 Task: Search one way flight ticket for 5 adults, 2 children, 1 infant in seat and 2 infants on lap in economy from Ogden: Ogden-hinckley Airport to Springfield: Abraham Lincoln Capital Airport on 5-2-2023. Choice of flights is United. Number of bags: 2 checked bags. Price is upto 72000. Outbound departure time preference is 13:00.
Action: Mouse moved to (296, 119)
Screenshot: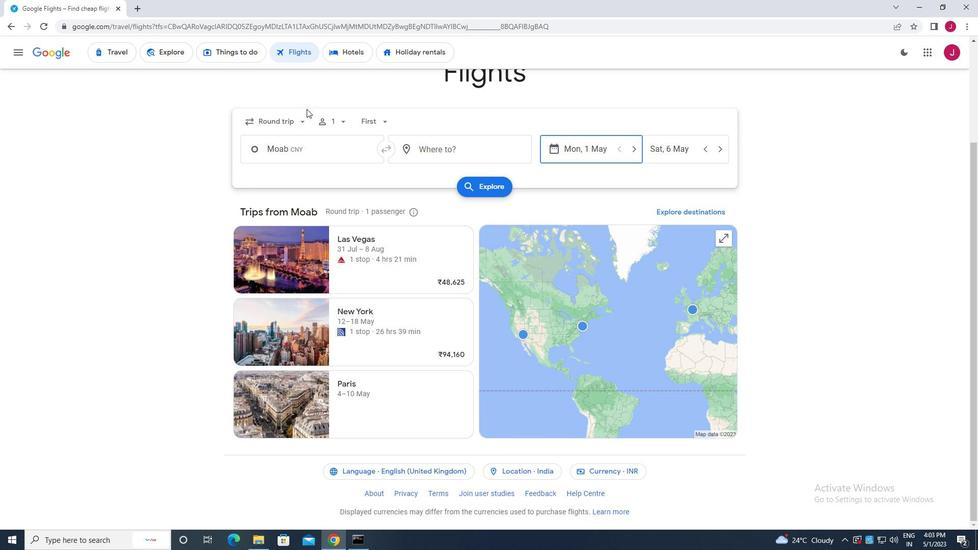 
Action: Mouse pressed left at (296, 119)
Screenshot: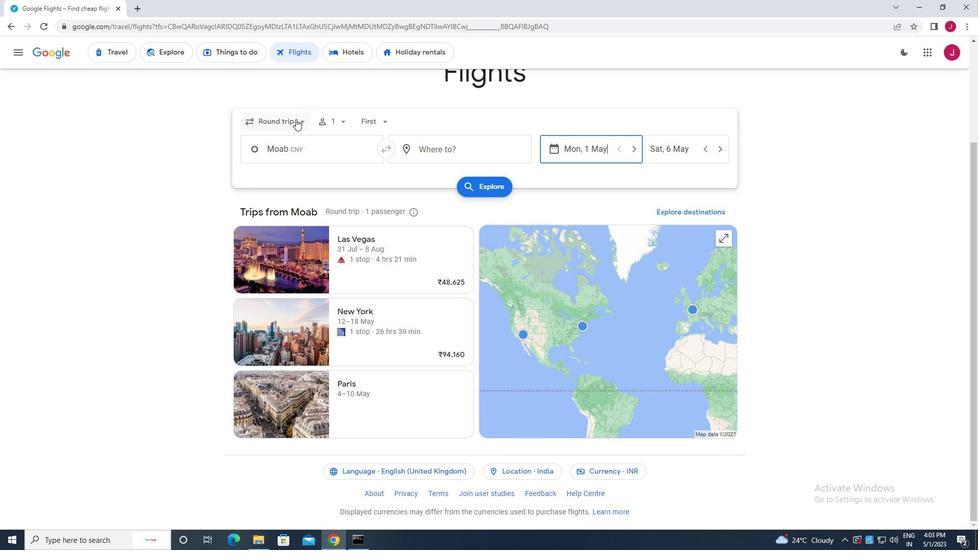 
Action: Mouse moved to (288, 166)
Screenshot: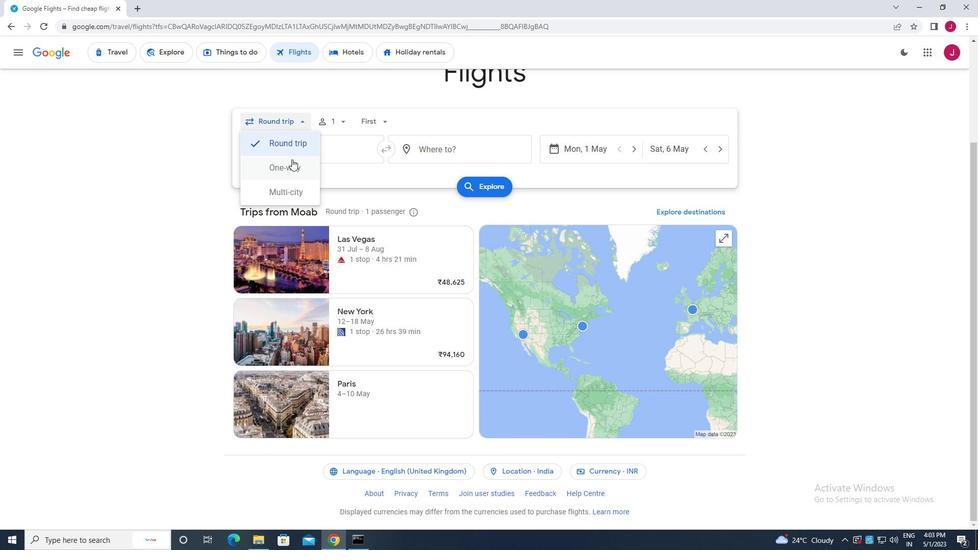 
Action: Mouse pressed left at (288, 166)
Screenshot: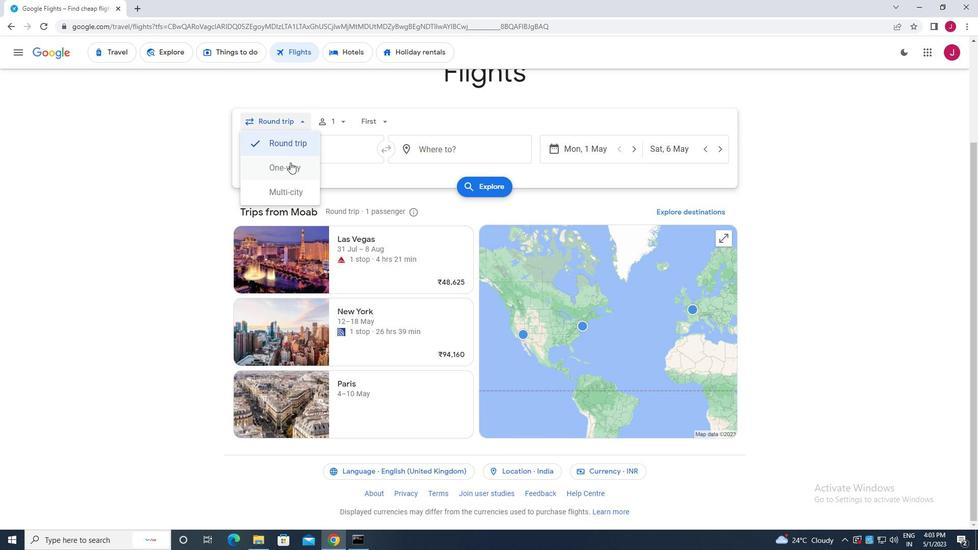 
Action: Mouse moved to (336, 122)
Screenshot: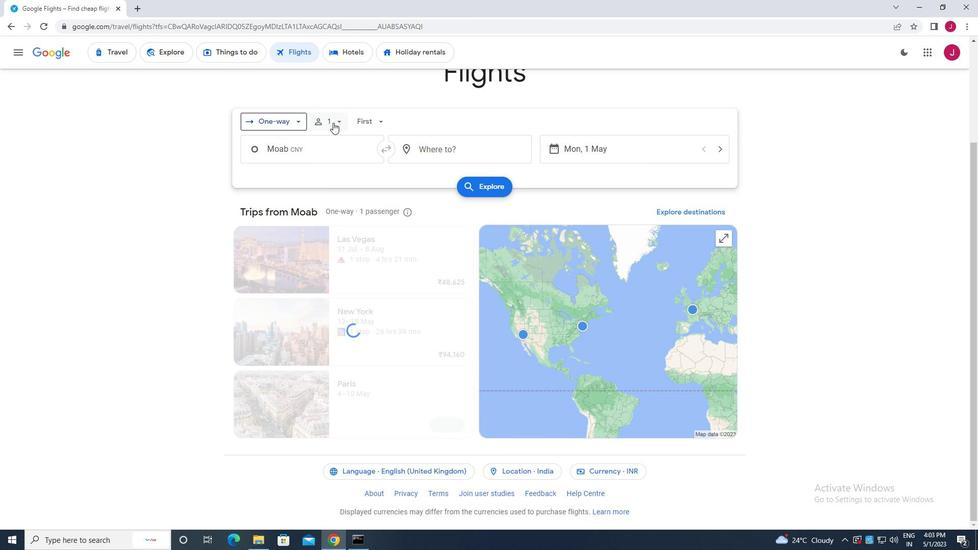 
Action: Mouse pressed left at (336, 122)
Screenshot: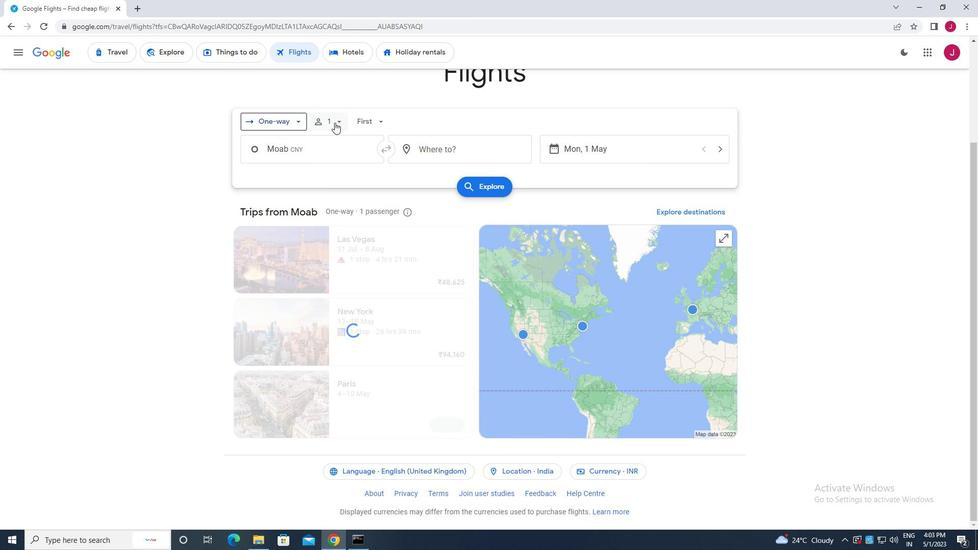 
Action: Mouse moved to (422, 146)
Screenshot: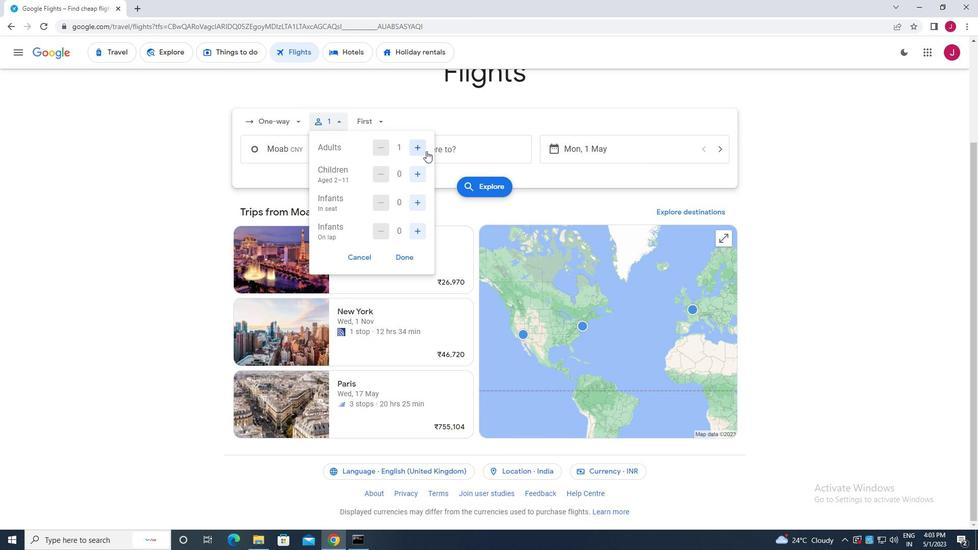 
Action: Mouse pressed left at (422, 146)
Screenshot: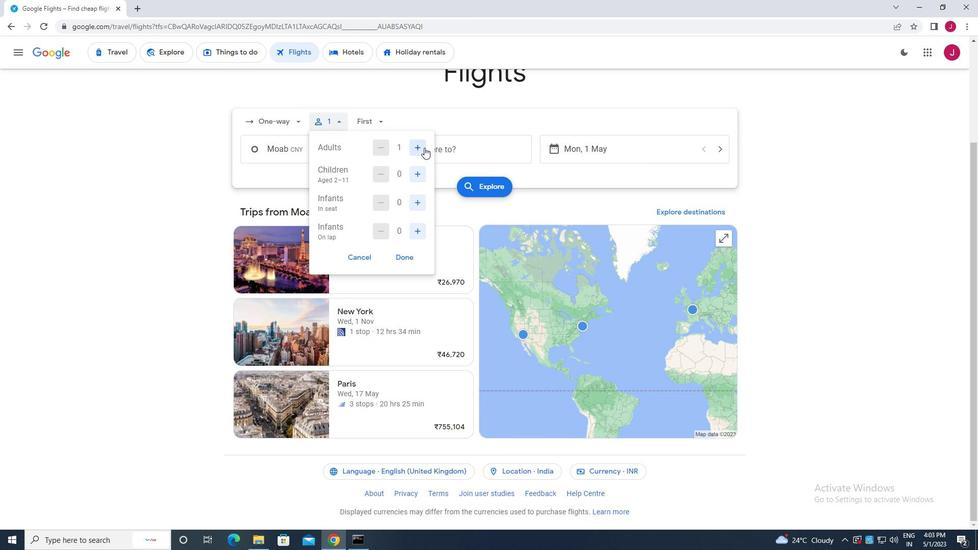
Action: Mouse pressed left at (422, 146)
Screenshot: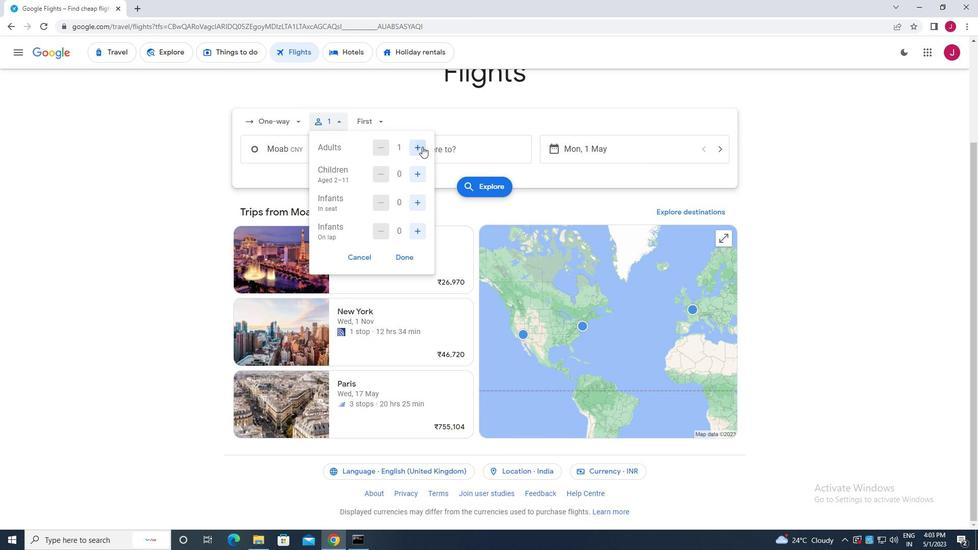
Action: Mouse pressed left at (422, 146)
Screenshot: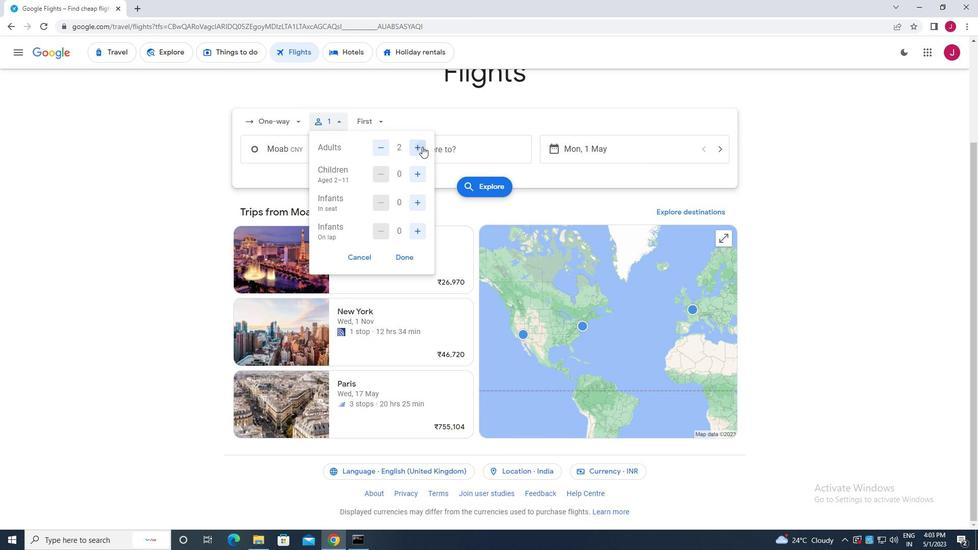 
Action: Mouse pressed left at (422, 146)
Screenshot: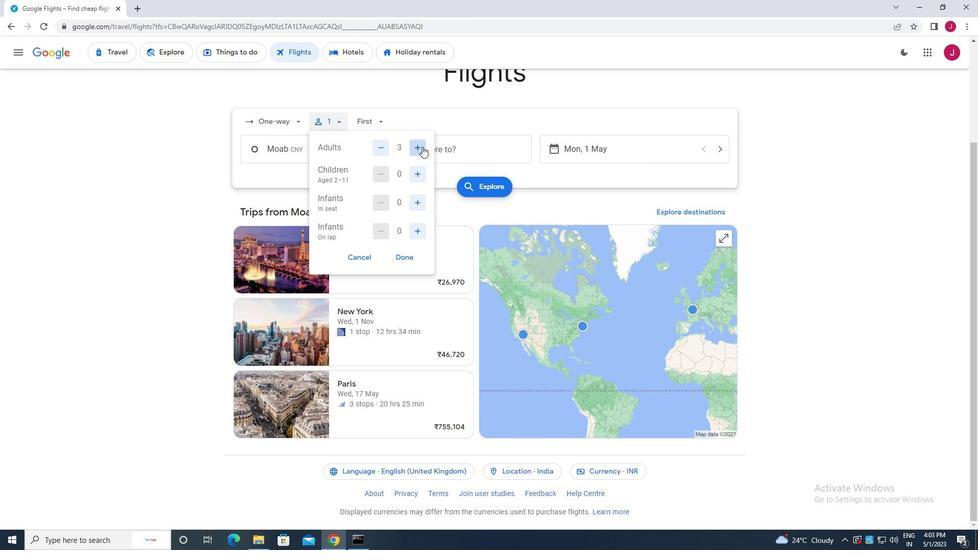
Action: Mouse moved to (414, 177)
Screenshot: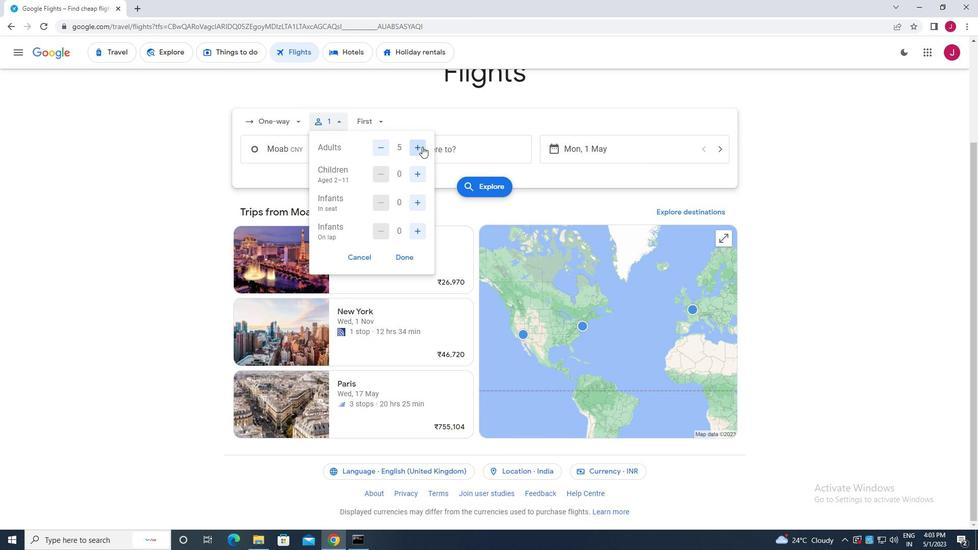 
Action: Mouse pressed left at (414, 177)
Screenshot: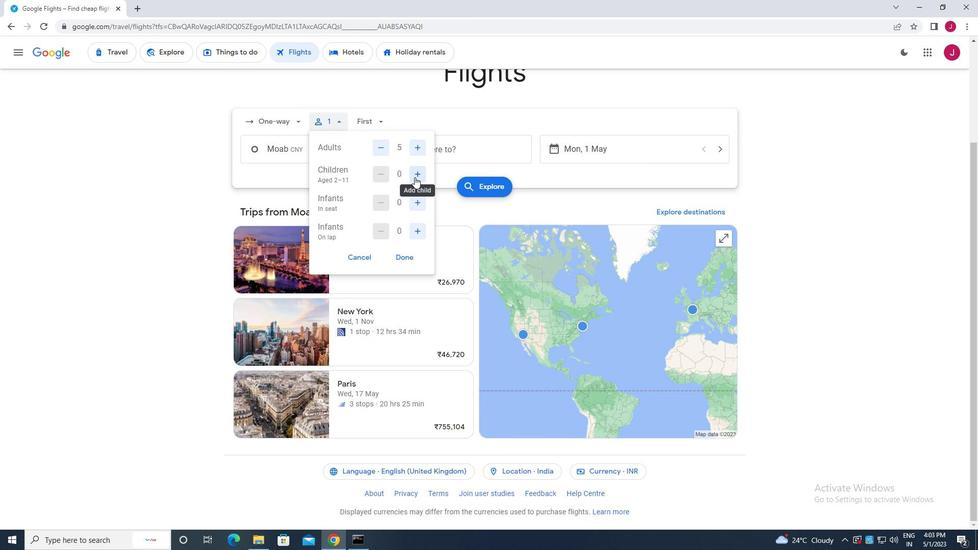 
Action: Mouse pressed left at (414, 177)
Screenshot: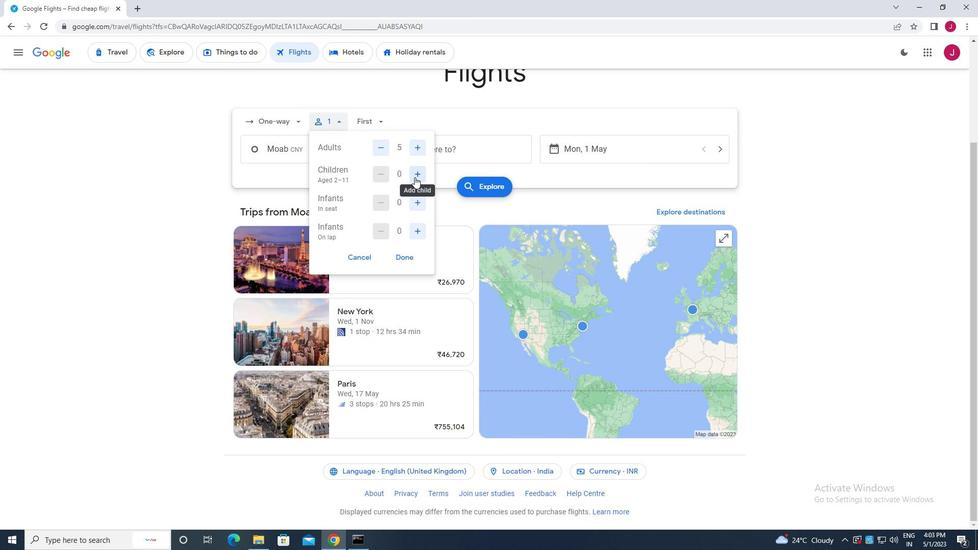 
Action: Mouse moved to (418, 203)
Screenshot: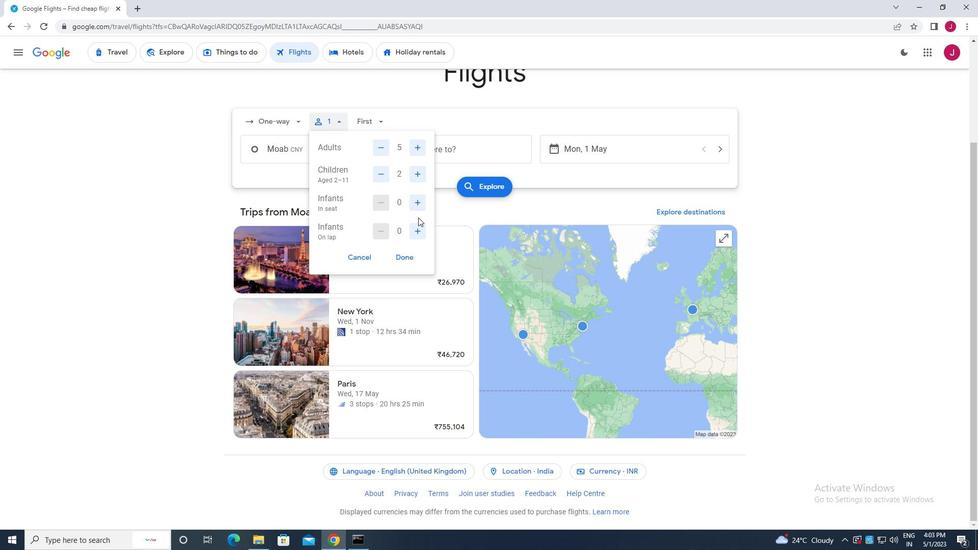 
Action: Mouse pressed left at (418, 203)
Screenshot: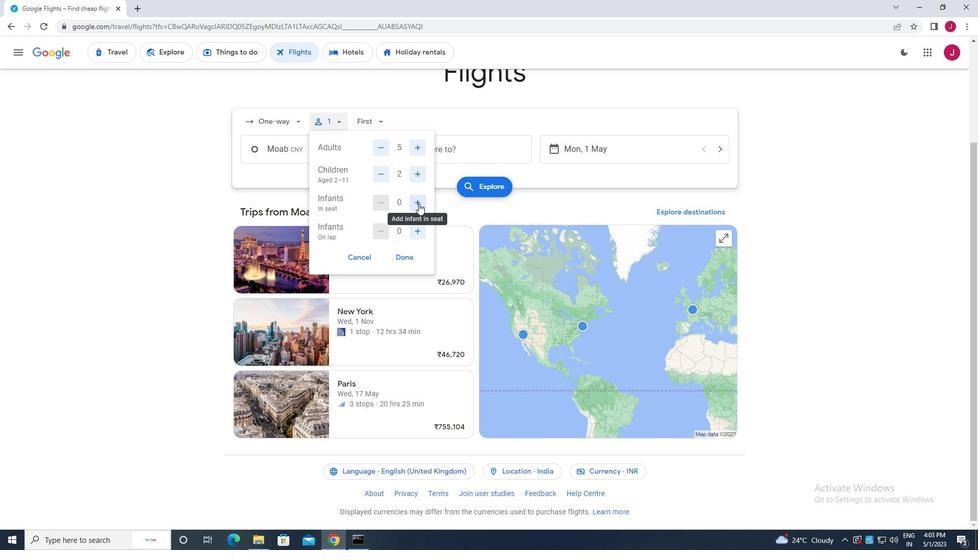 
Action: Mouse moved to (413, 233)
Screenshot: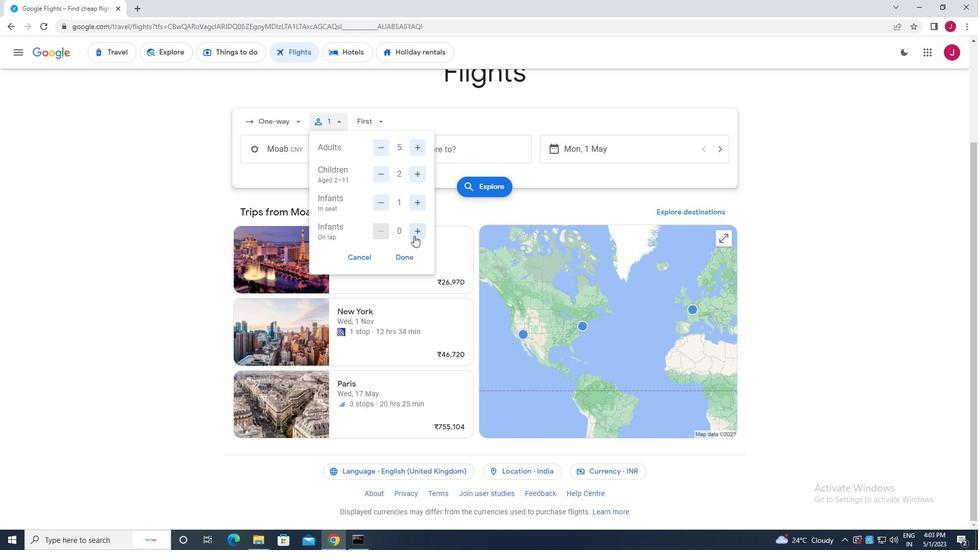 
Action: Mouse pressed left at (413, 233)
Screenshot: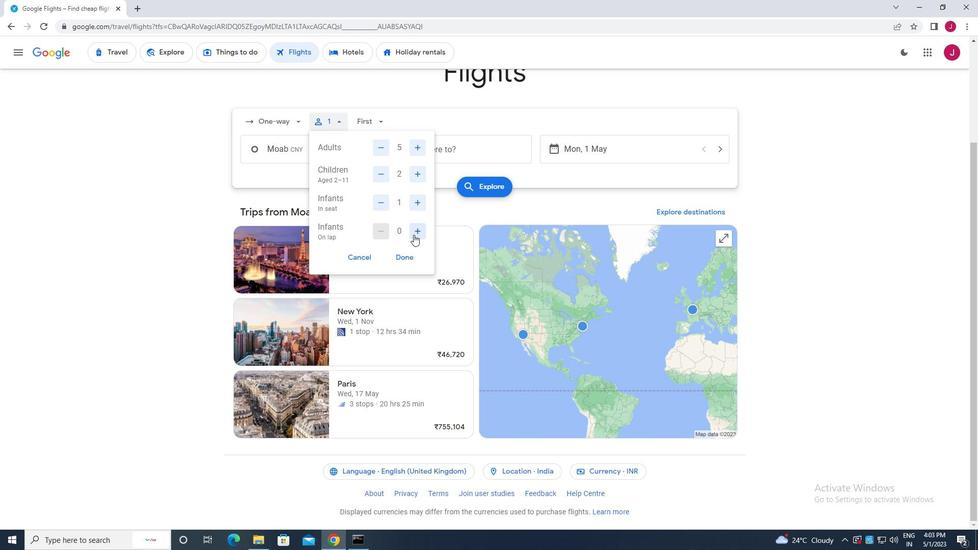 
Action: Mouse pressed left at (413, 233)
Screenshot: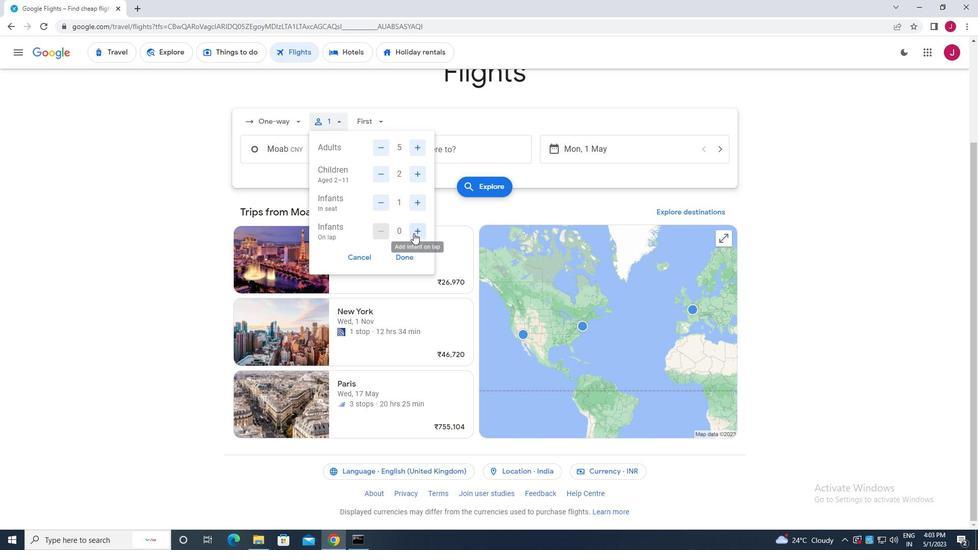 
Action: Mouse moved to (378, 231)
Screenshot: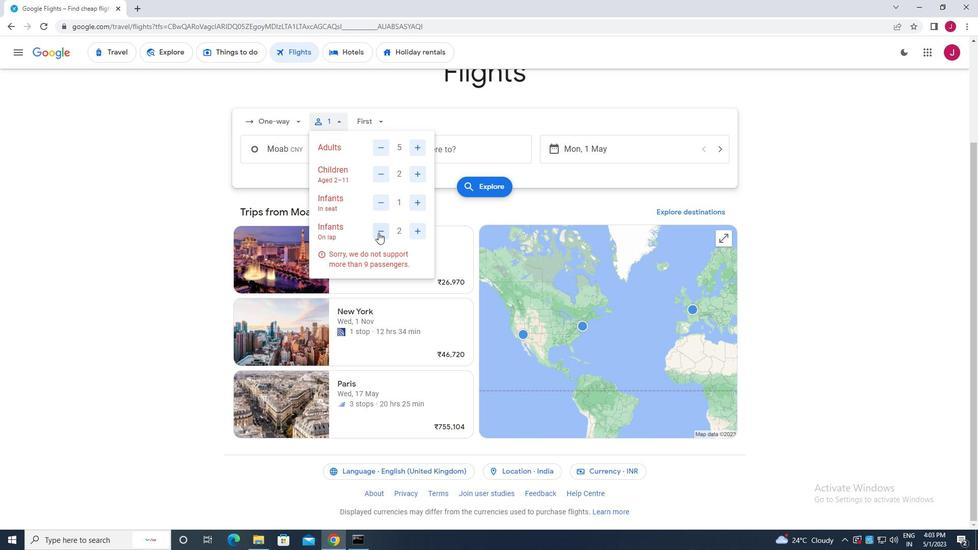 
Action: Mouse pressed left at (378, 231)
Screenshot: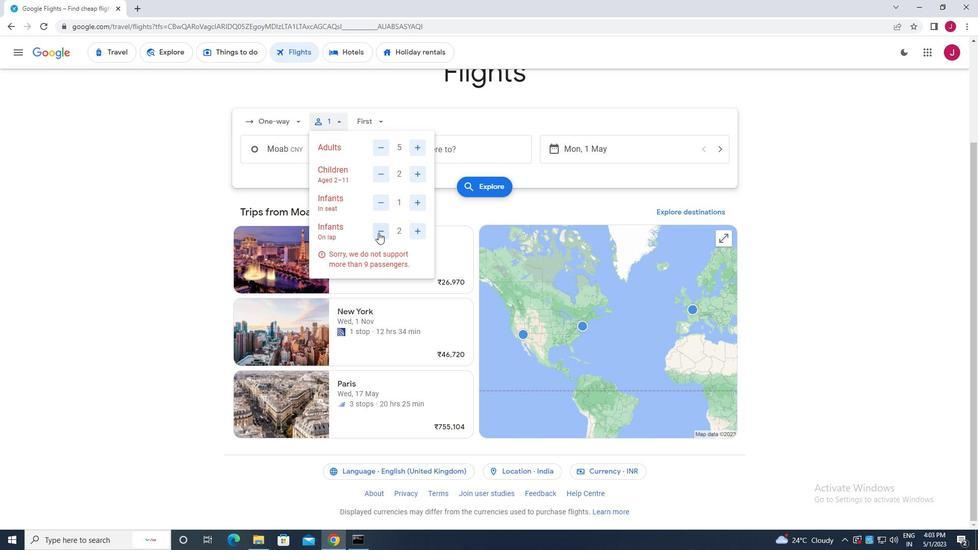 
Action: Mouse moved to (401, 259)
Screenshot: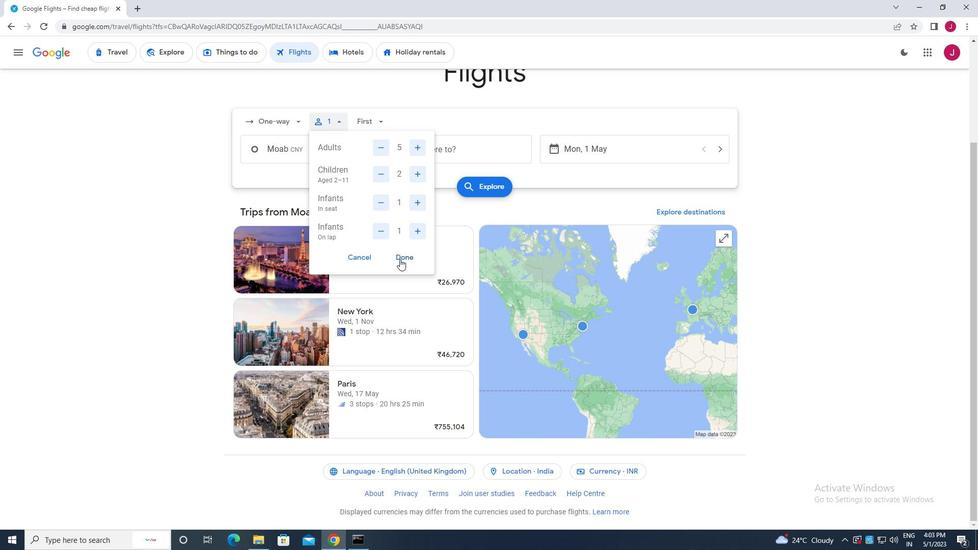 
Action: Mouse pressed left at (401, 259)
Screenshot: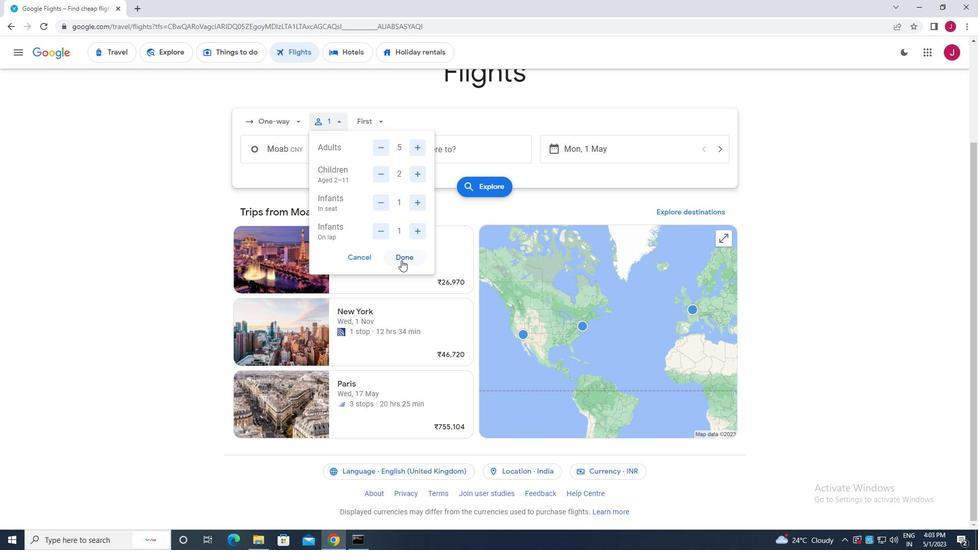 
Action: Mouse moved to (411, 255)
Screenshot: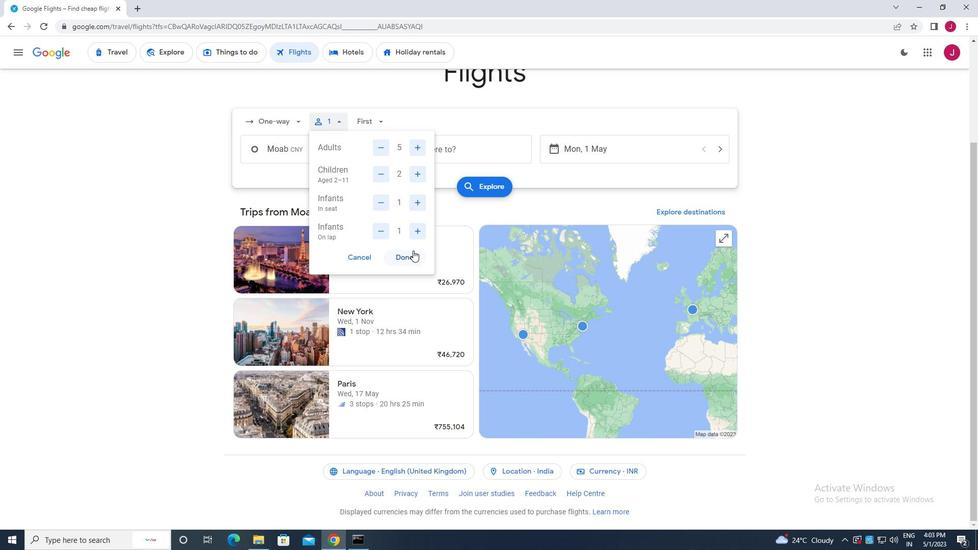 
Action: Mouse pressed left at (411, 255)
Screenshot: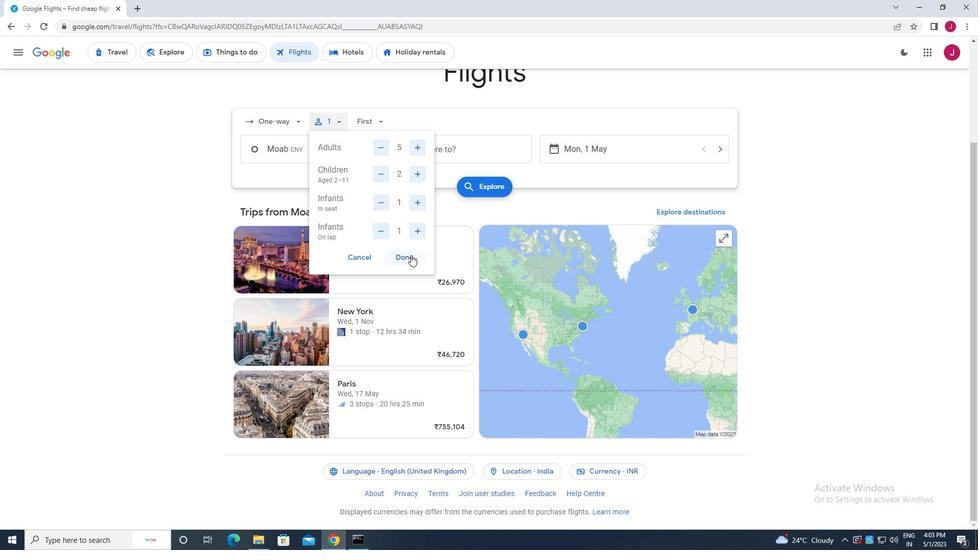
Action: Mouse moved to (401, 256)
Screenshot: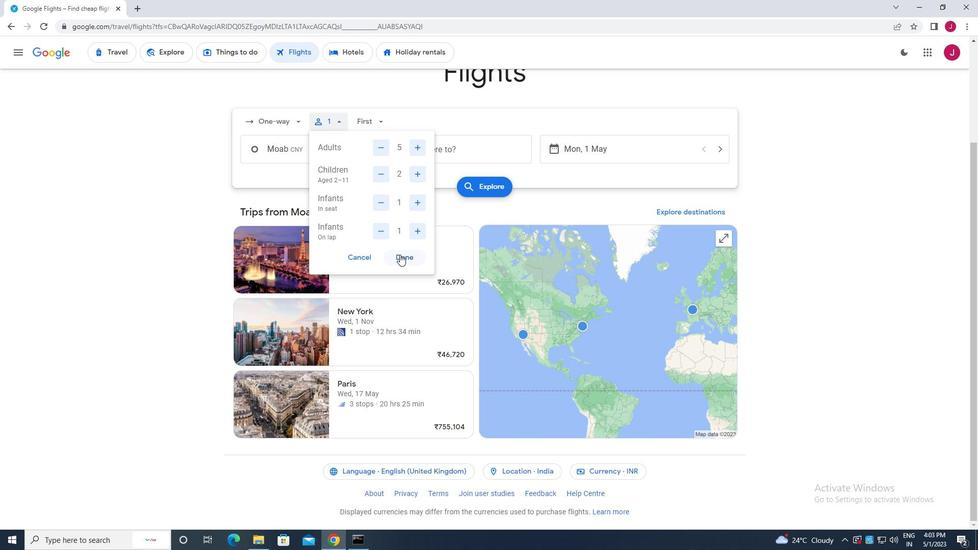 
Action: Mouse pressed left at (401, 256)
Screenshot: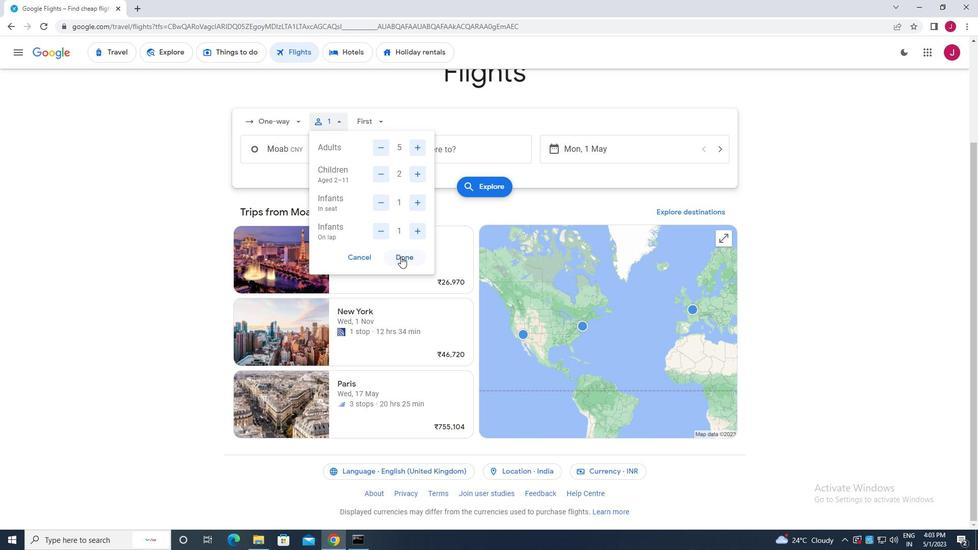 
Action: Mouse moved to (380, 122)
Screenshot: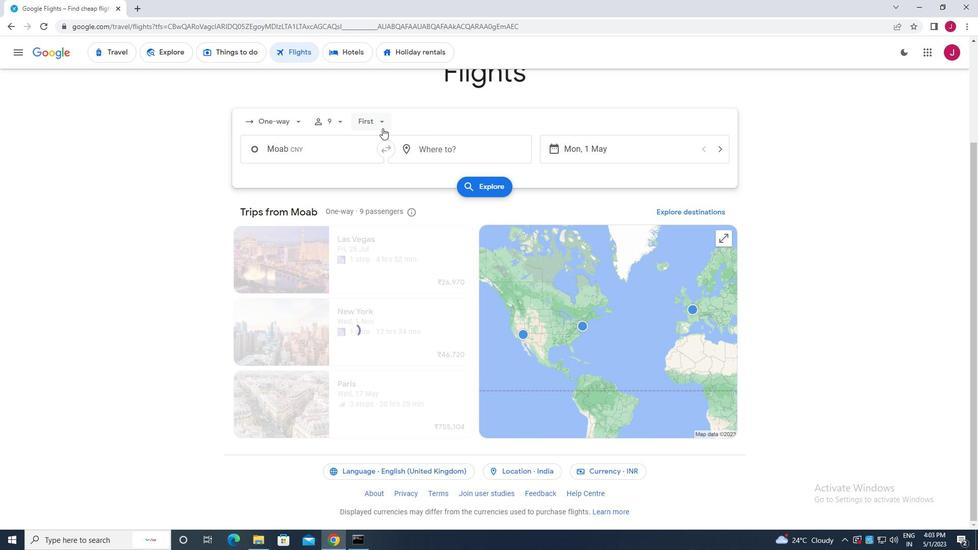 
Action: Mouse pressed left at (380, 122)
Screenshot: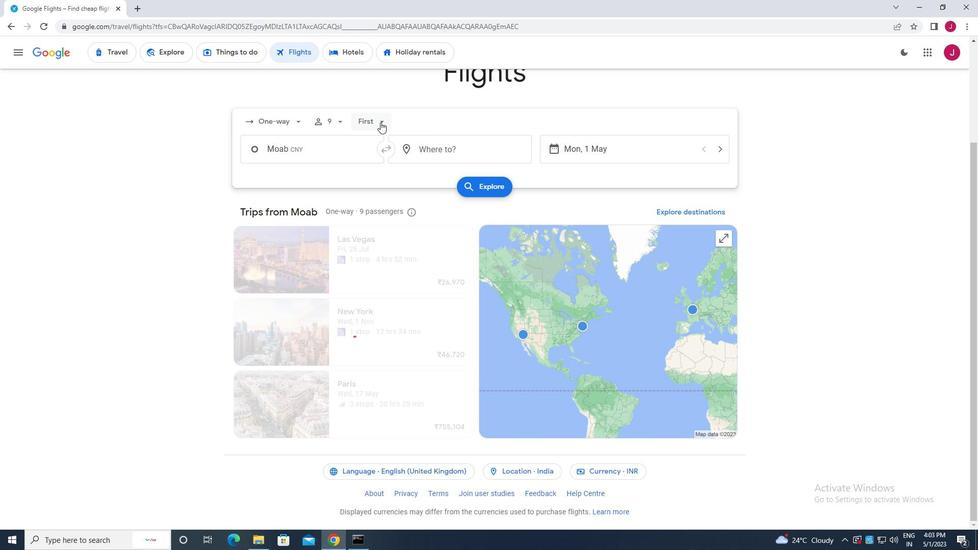 
Action: Mouse moved to (396, 140)
Screenshot: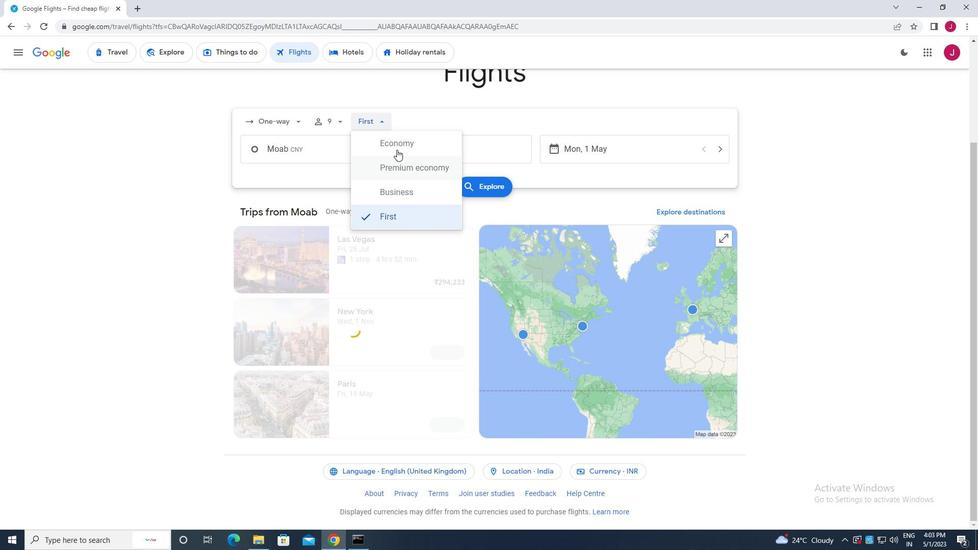 
Action: Mouse pressed left at (396, 140)
Screenshot: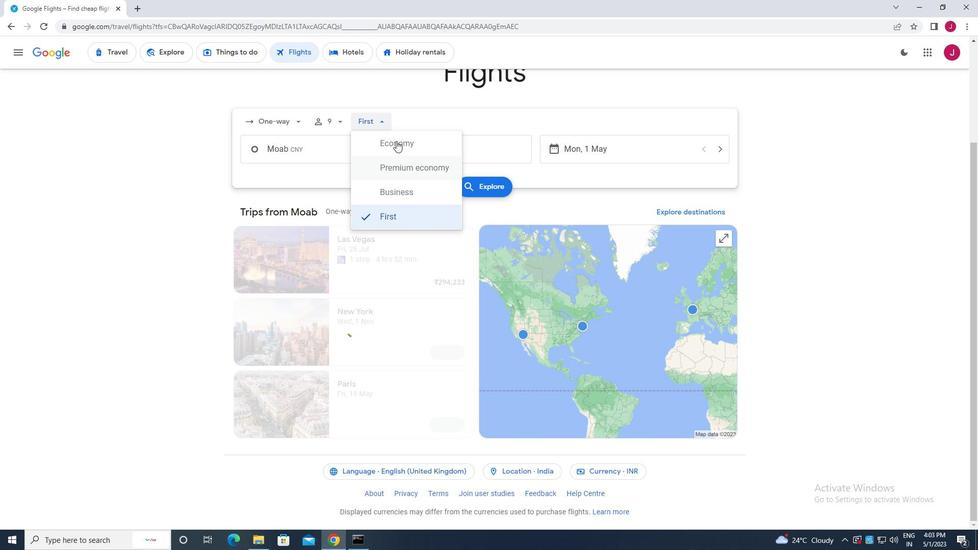 
Action: Mouse moved to (343, 155)
Screenshot: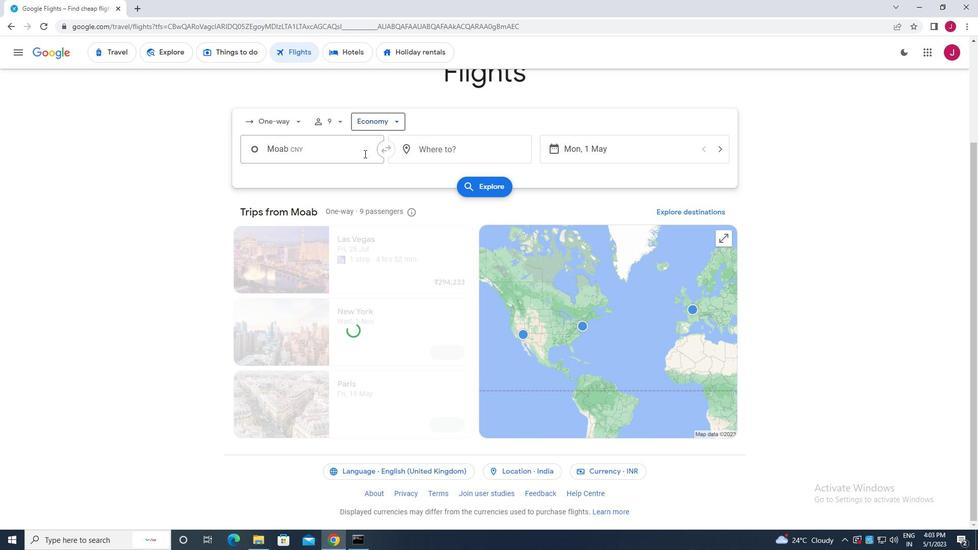 
Action: Mouse pressed left at (343, 155)
Screenshot: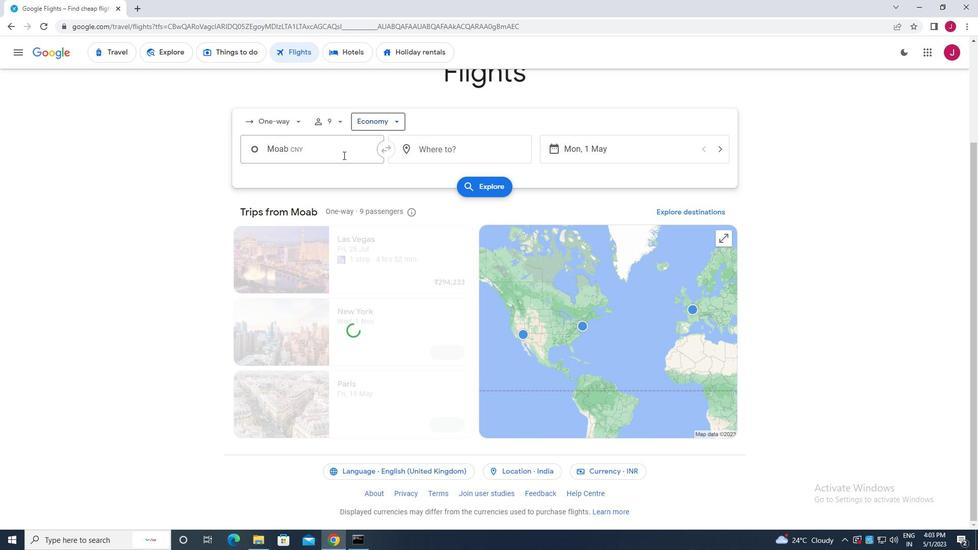 
Action: Key pressed ogden<Key.space>hi
Screenshot: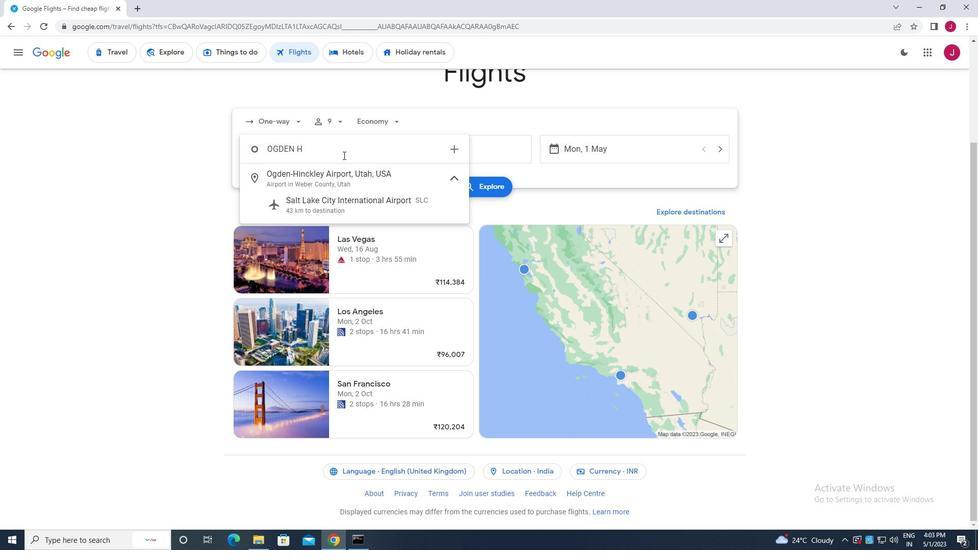 
Action: Mouse moved to (358, 179)
Screenshot: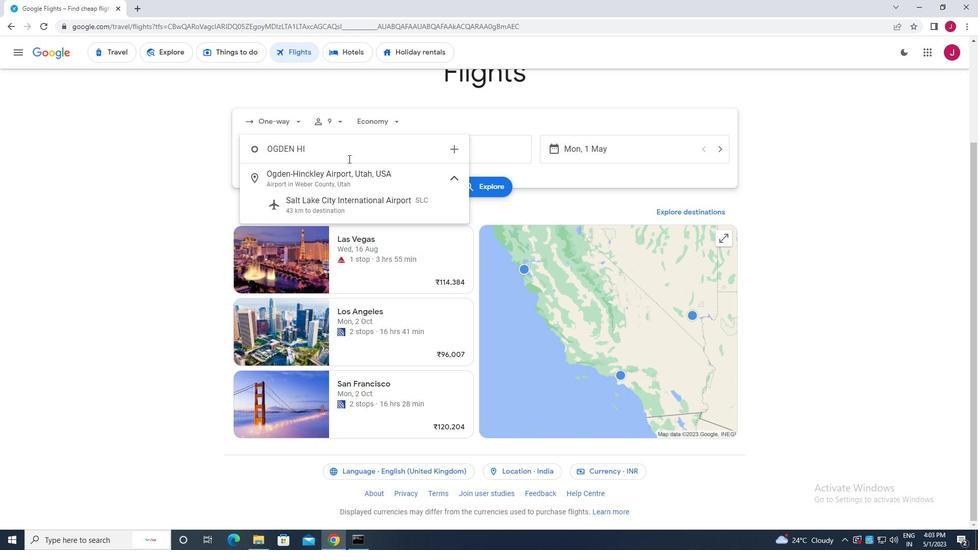 
Action: Mouse pressed left at (358, 179)
Screenshot: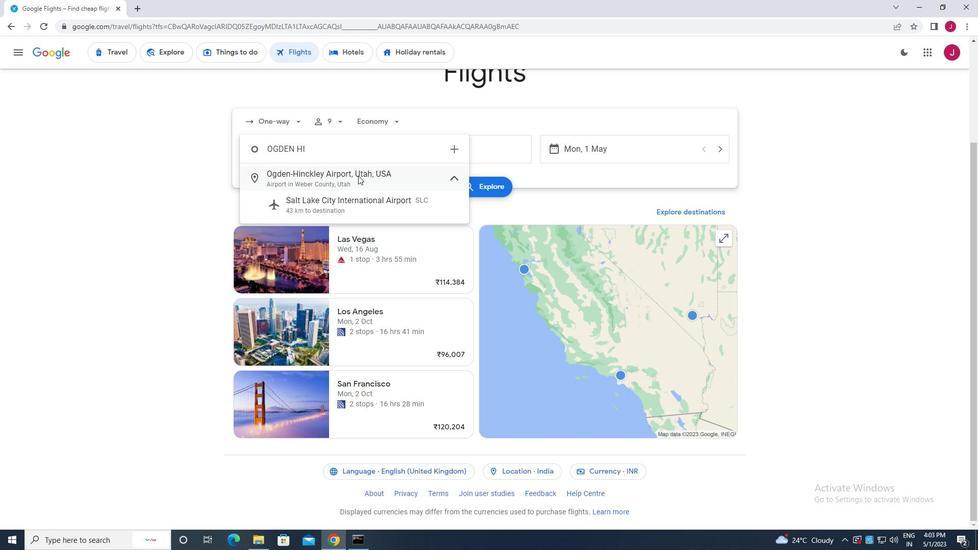 
Action: Mouse moved to (457, 149)
Screenshot: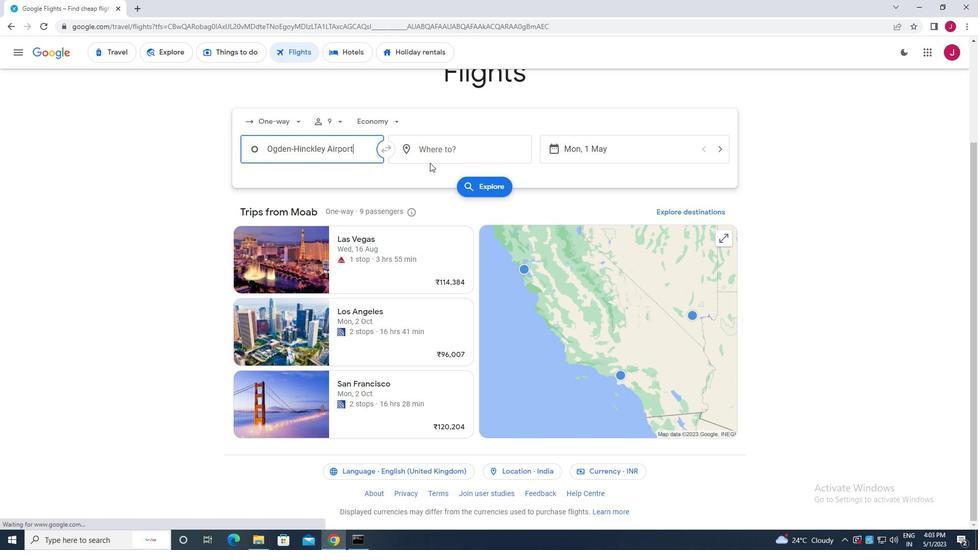 
Action: Mouse pressed left at (457, 149)
Screenshot: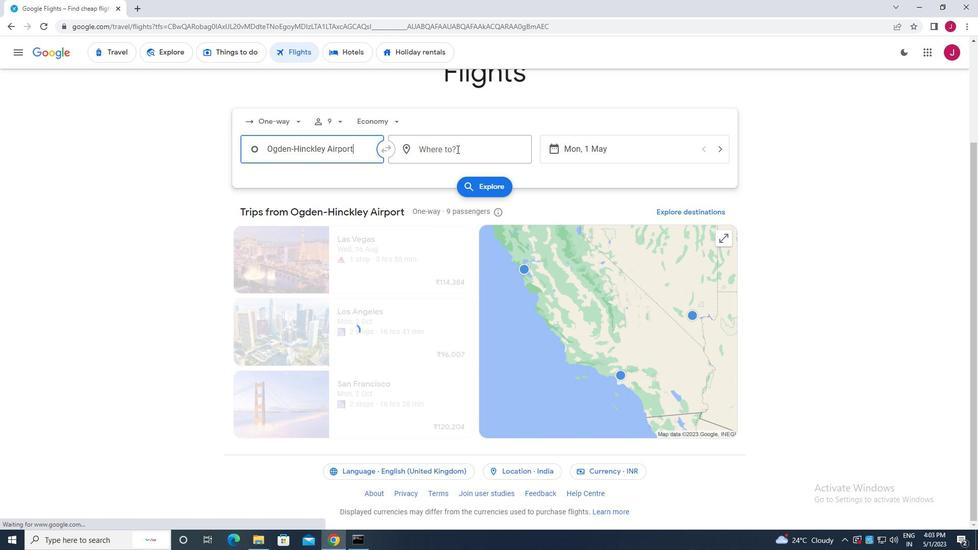 
Action: Key pressed springf
Screenshot: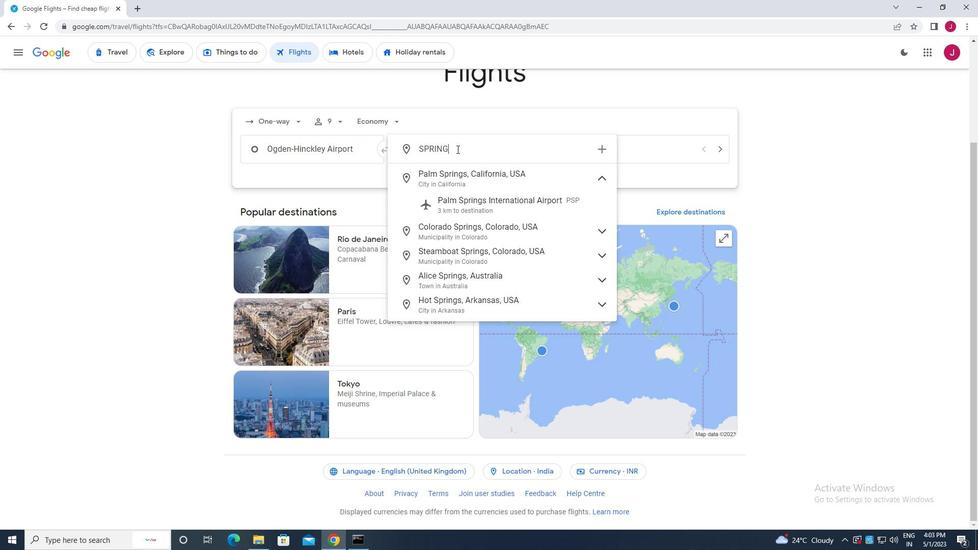 
Action: Mouse moved to (520, 229)
Screenshot: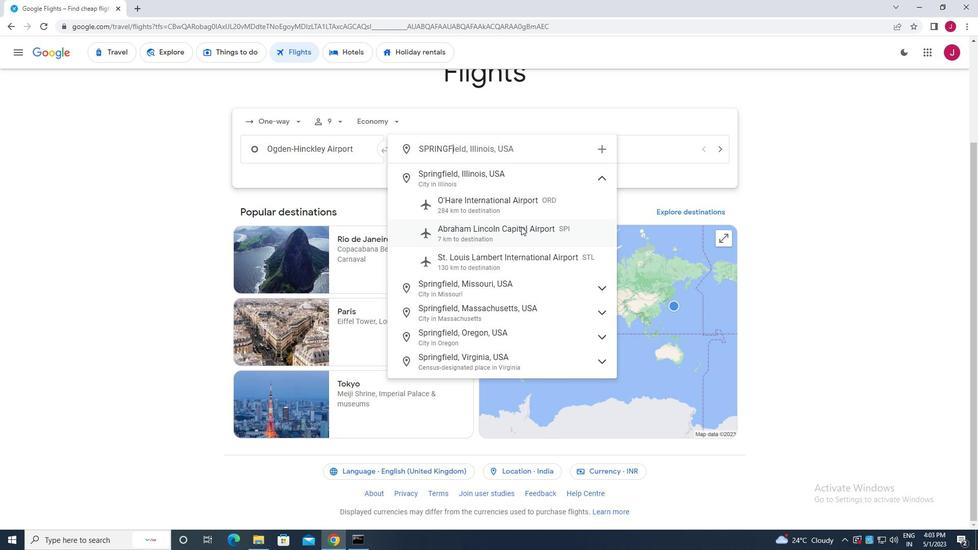 
Action: Mouse pressed left at (520, 229)
Screenshot: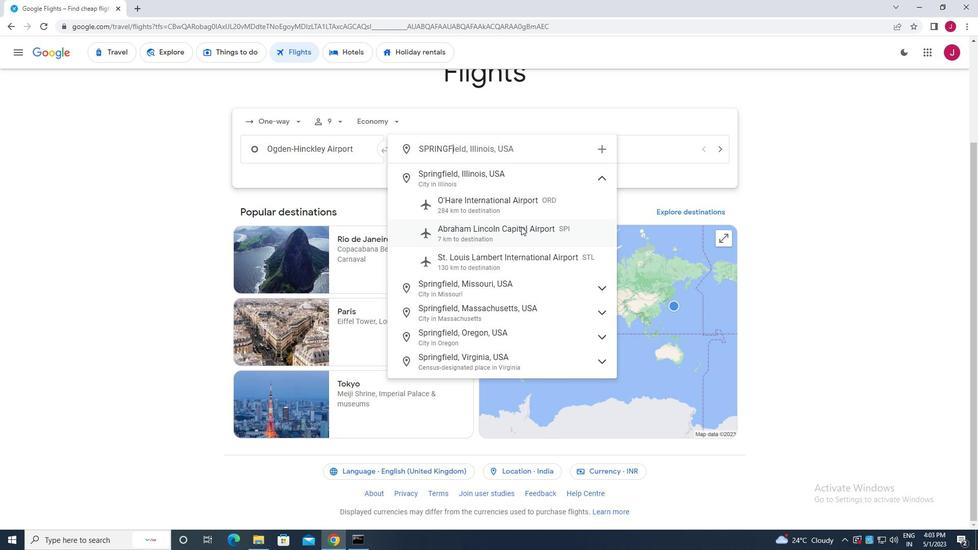
Action: Mouse moved to (577, 152)
Screenshot: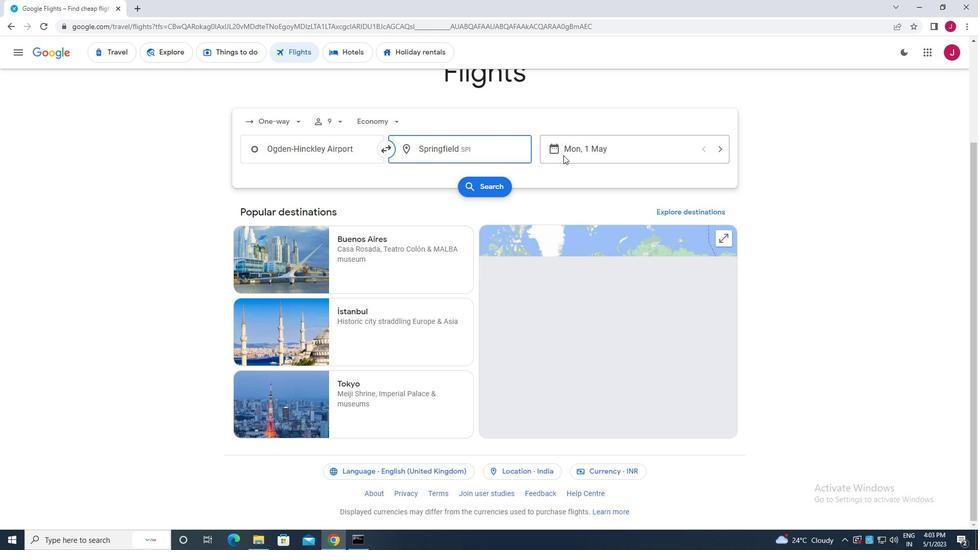 
Action: Mouse pressed left at (577, 152)
Screenshot: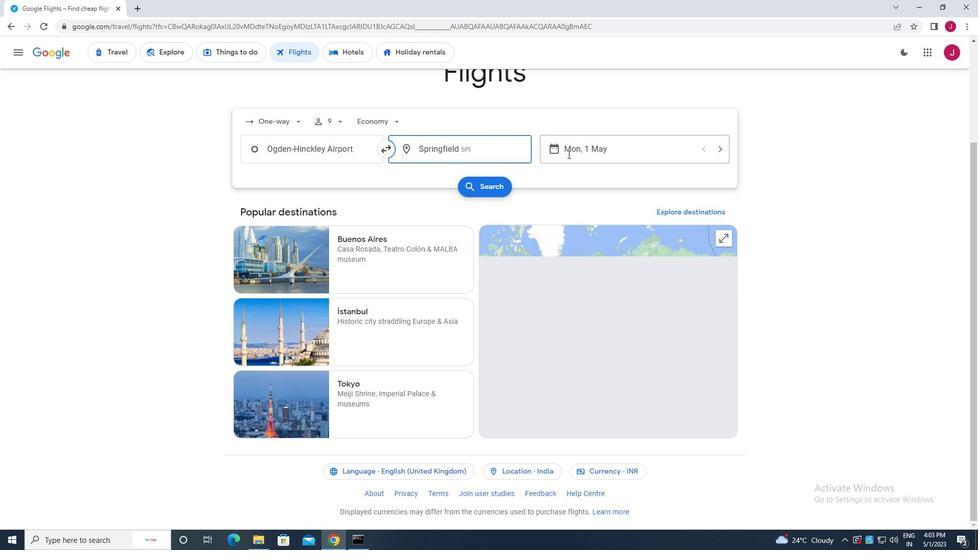 
Action: Mouse moved to (417, 230)
Screenshot: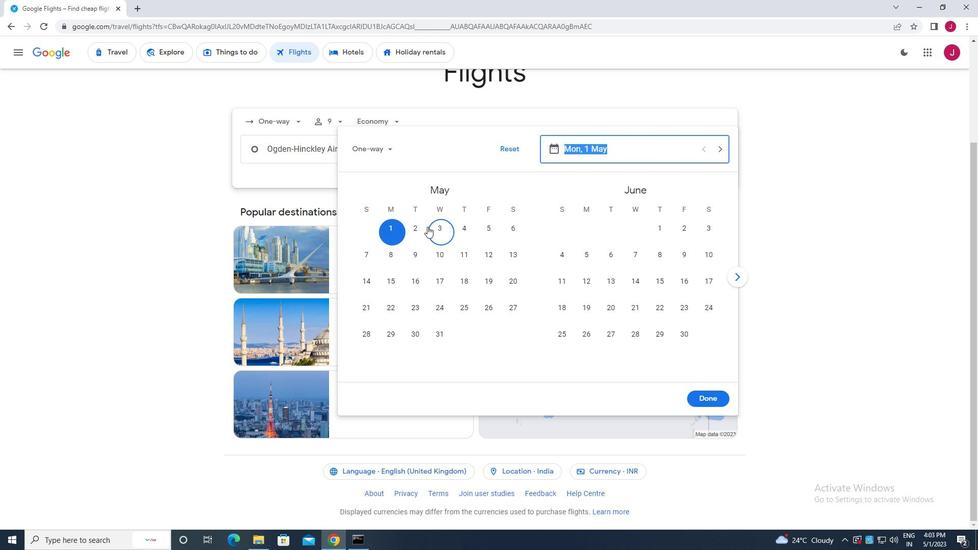 
Action: Mouse pressed left at (417, 230)
Screenshot: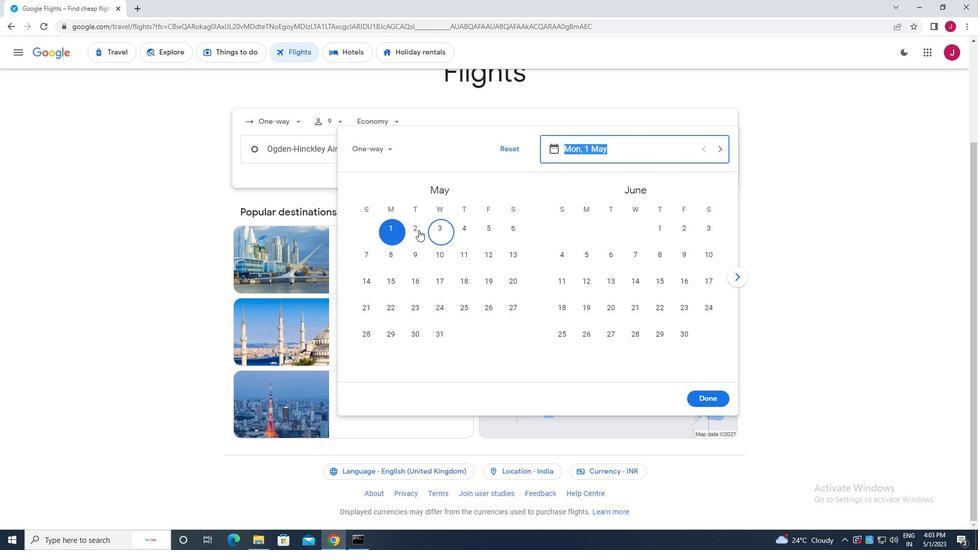 
Action: Mouse moved to (709, 397)
Screenshot: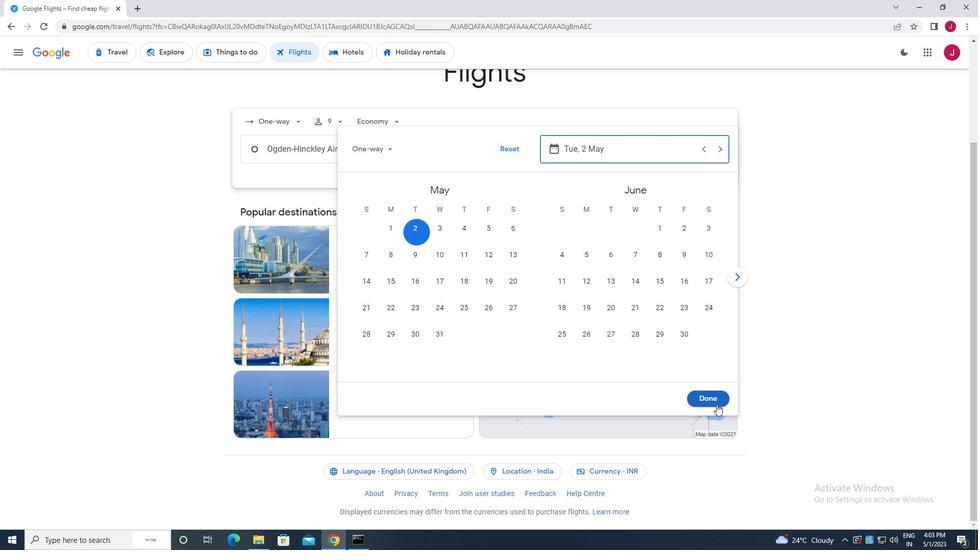
Action: Mouse pressed left at (709, 397)
Screenshot: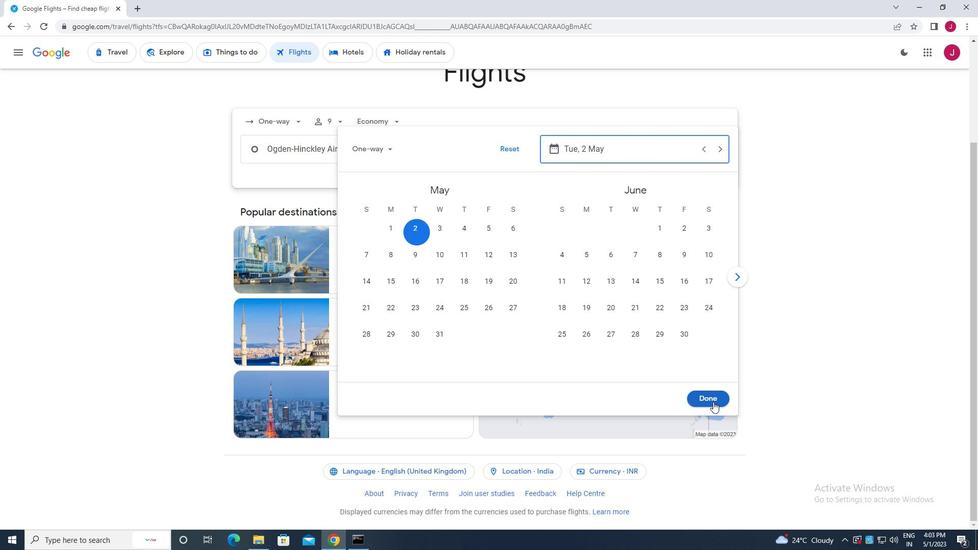 
Action: Mouse moved to (485, 177)
Screenshot: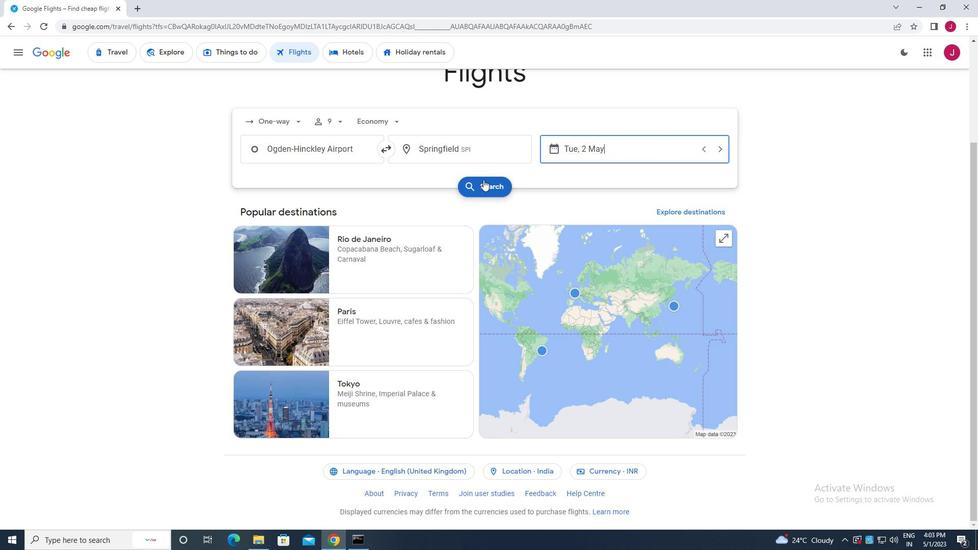 
Action: Mouse pressed left at (485, 177)
Screenshot: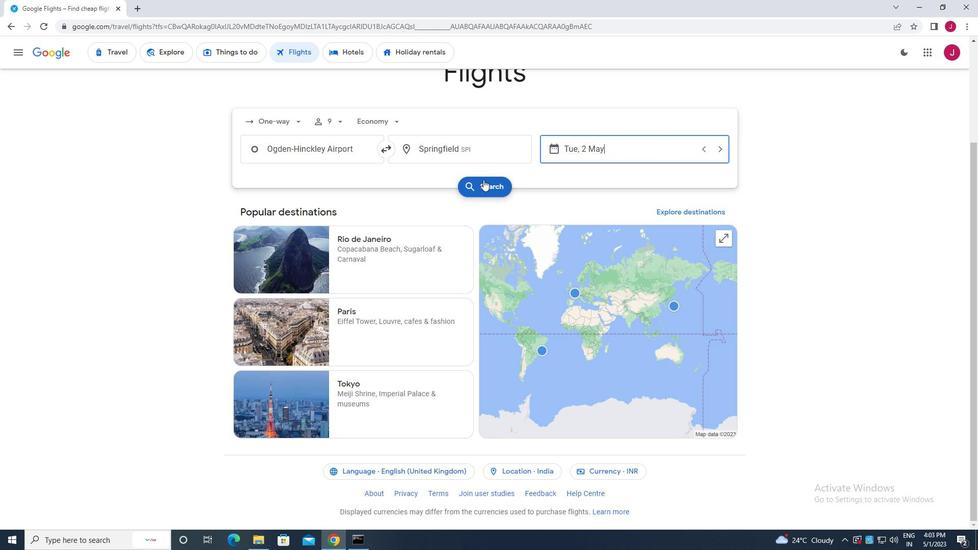 
Action: Mouse moved to (264, 143)
Screenshot: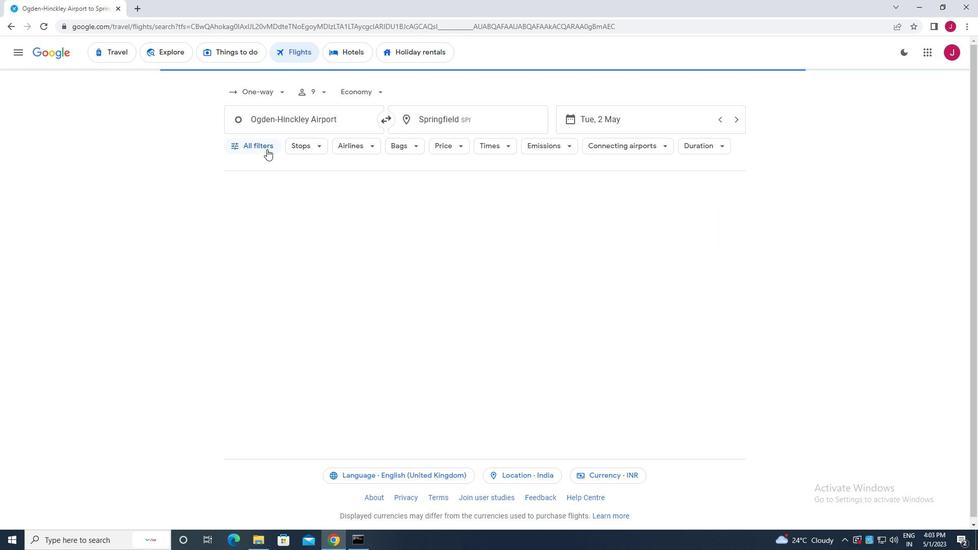 
Action: Mouse pressed left at (264, 143)
Screenshot: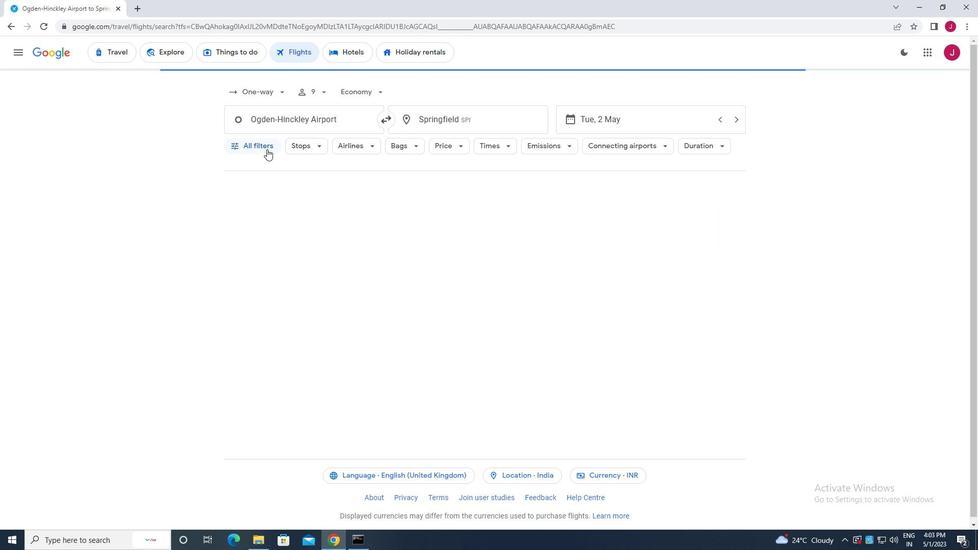 
Action: Mouse moved to (341, 213)
Screenshot: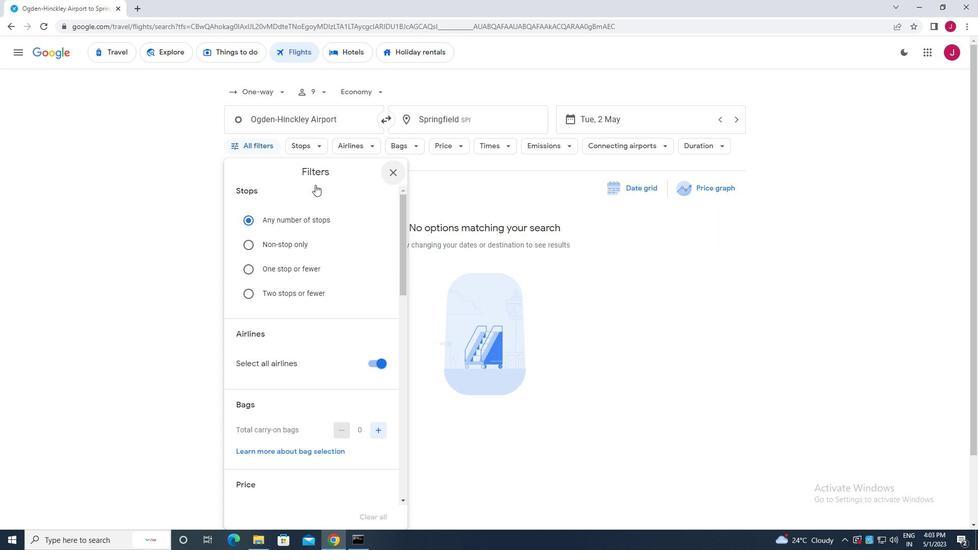
Action: Mouse scrolled (341, 212) with delta (0, 0)
Screenshot: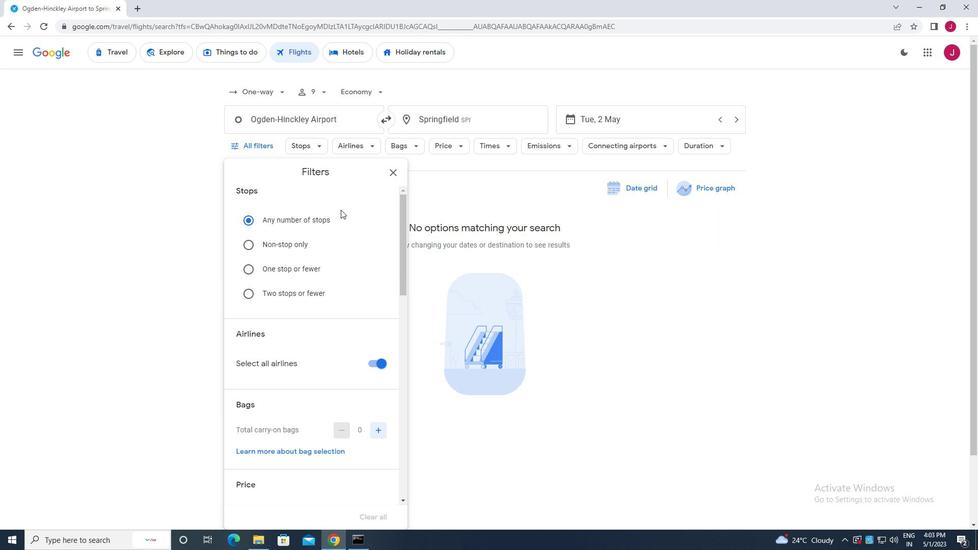 
Action: Mouse scrolled (341, 212) with delta (0, 0)
Screenshot: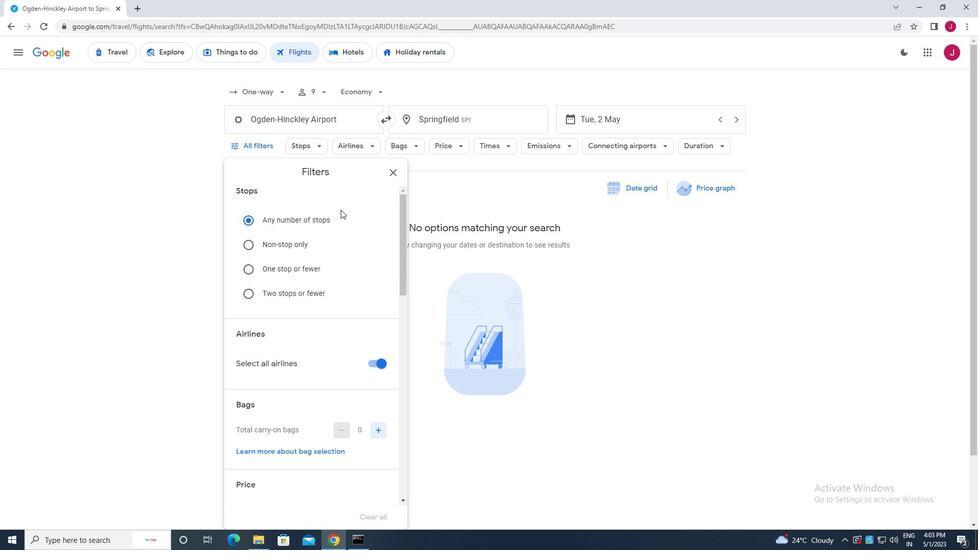 
Action: Mouse moved to (341, 213)
Screenshot: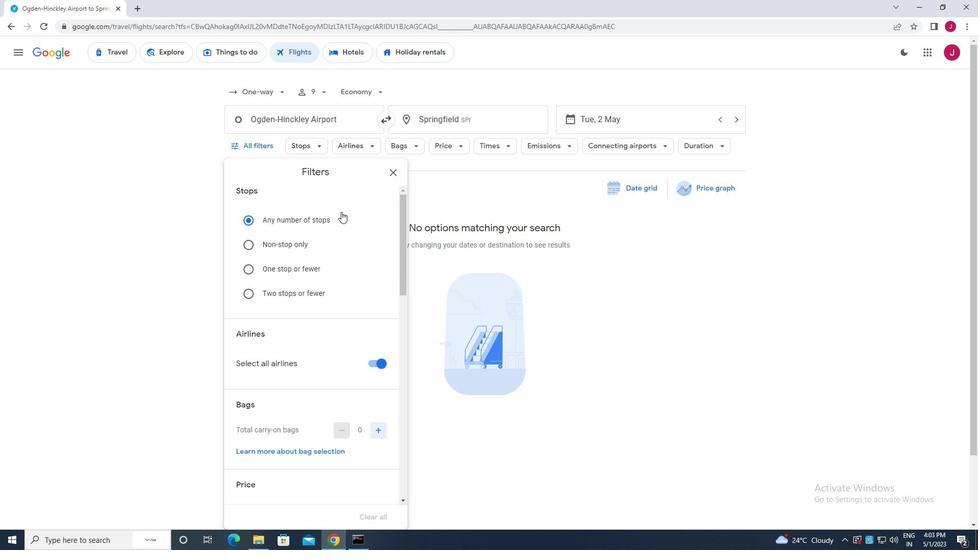 
Action: Mouse scrolled (341, 213) with delta (0, 0)
Screenshot: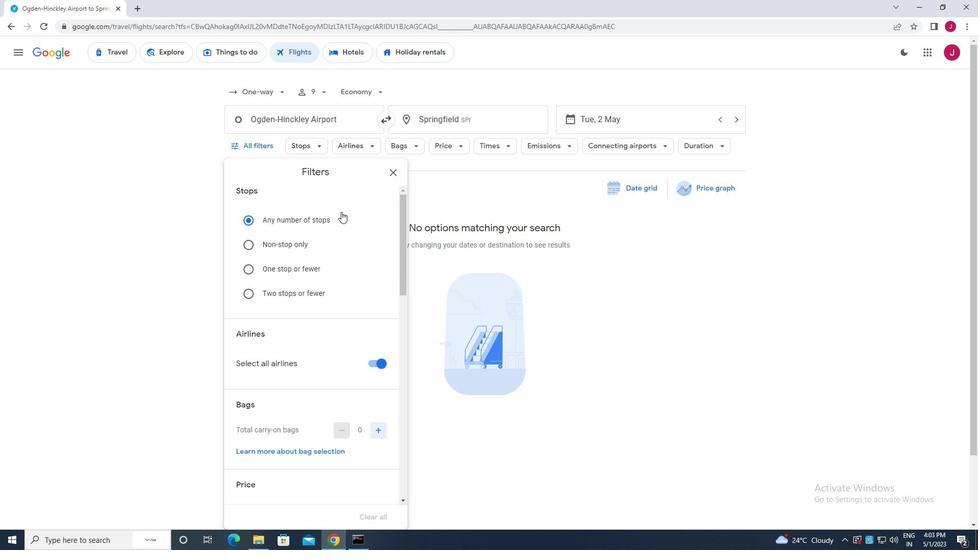 
Action: Mouse moved to (375, 211)
Screenshot: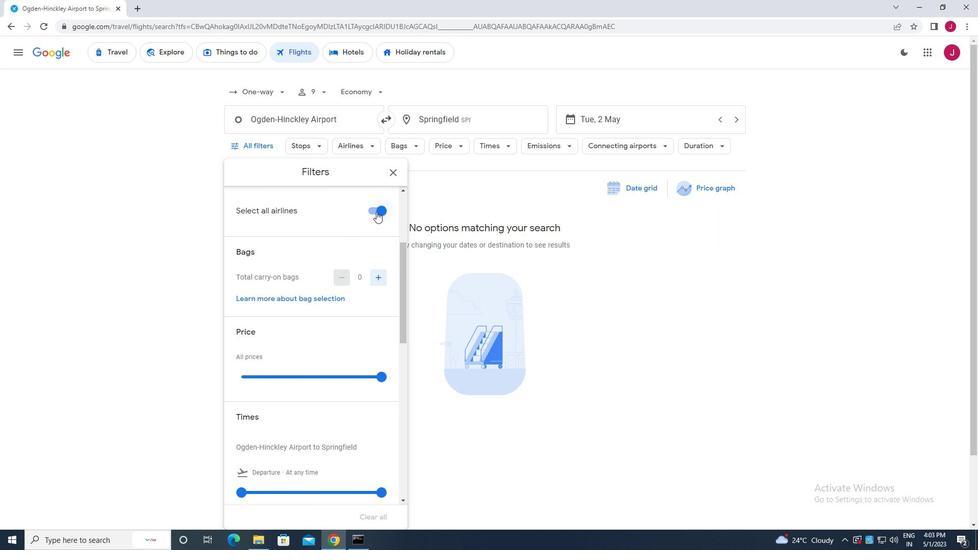 
Action: Mouse pressed left at (375, 211)
Screenshot: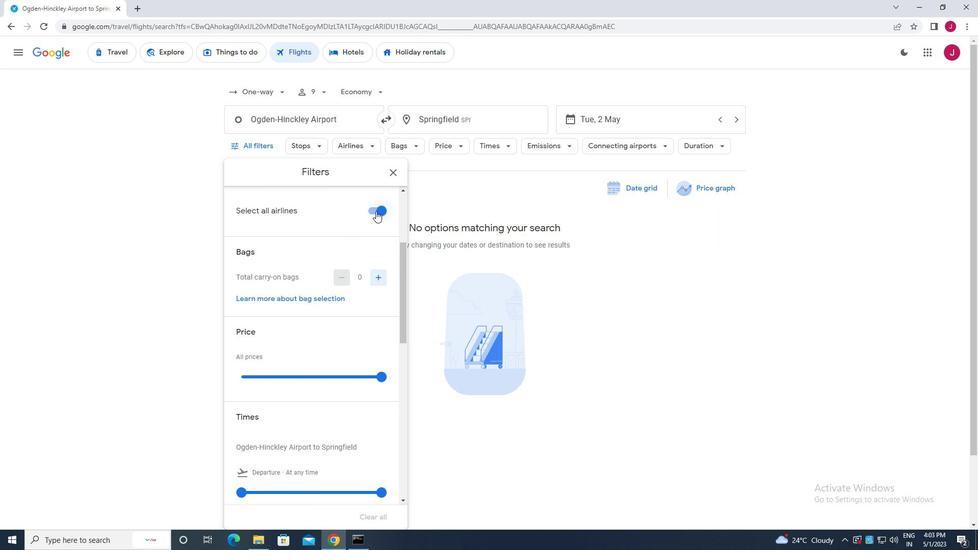 
Action: Mouse moved to (375, 211)
Screenshot: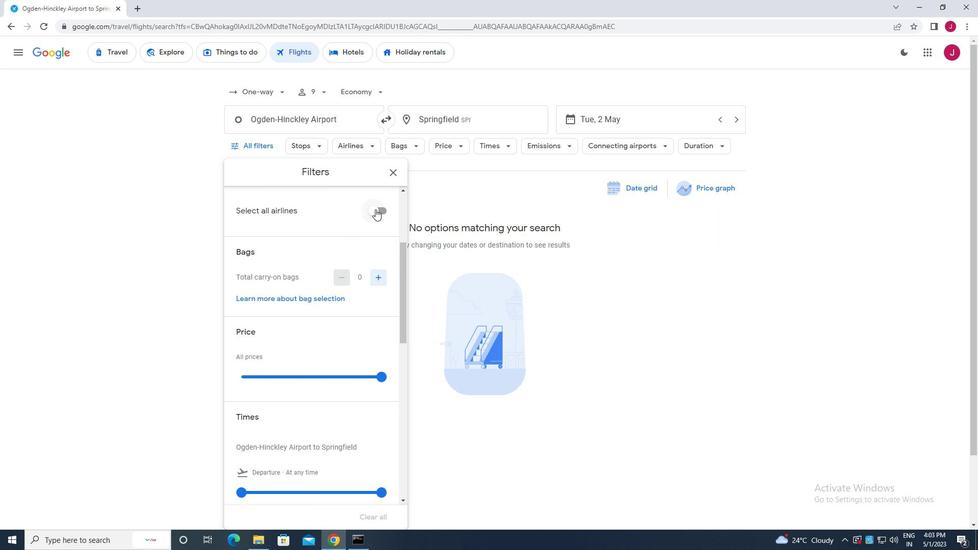 
Action: Mouse scrolled (375, 212) with delta (0, 0)
Screenshot: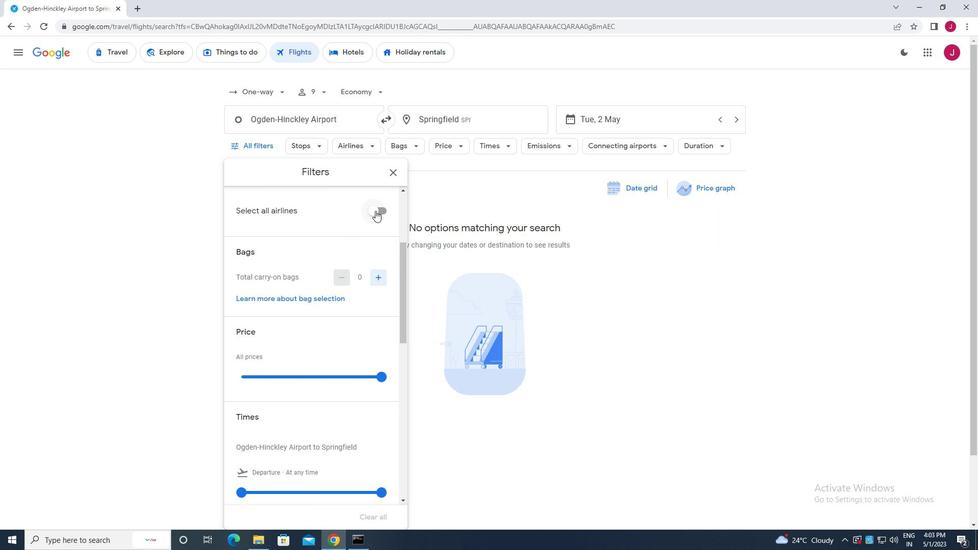 
Action: Mouse scrolled (375, 212) with delta (0, 0)
Screenshot: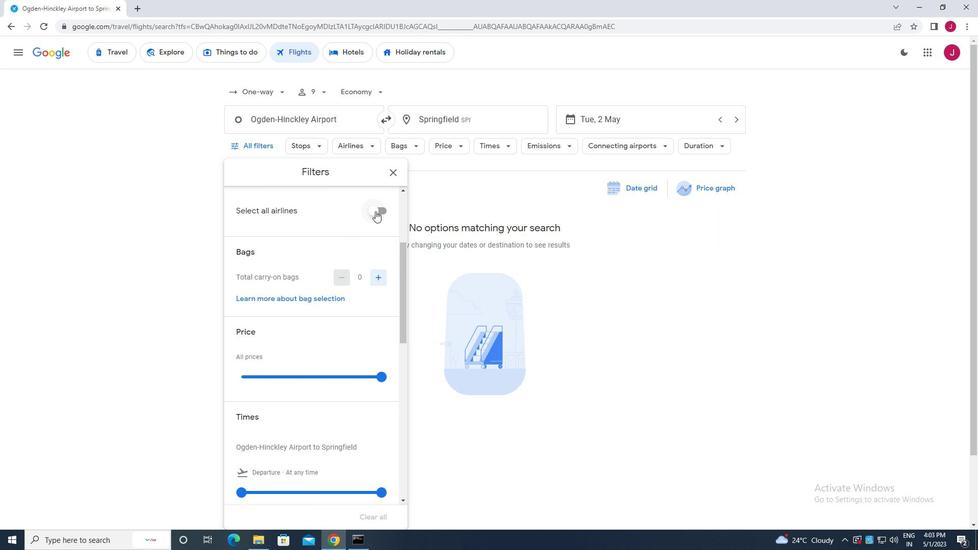 
Action: Mouse scrolled (375, 211) with delta (0, 0)
Screenshot: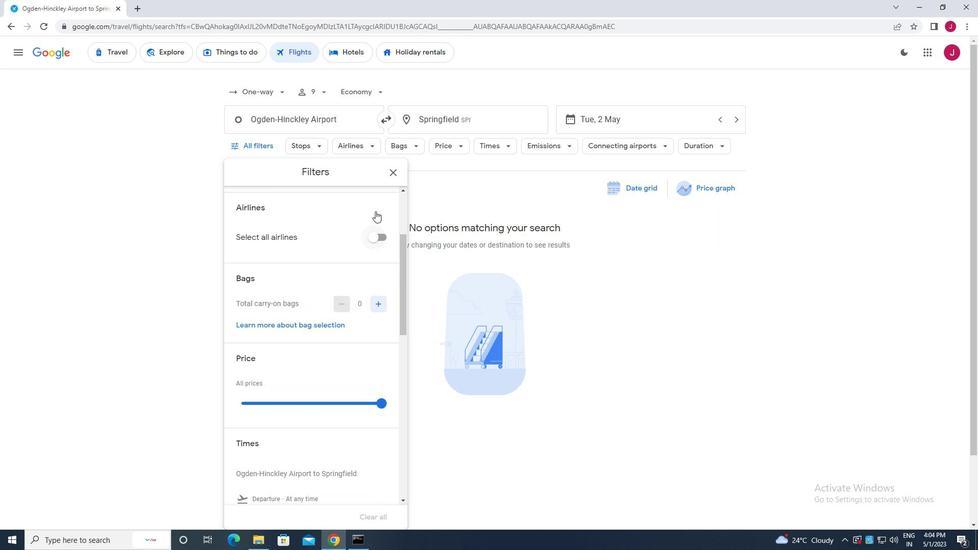 
Action: Mouse scrolled (375, 211) with delta (0, 0)
Screenshot: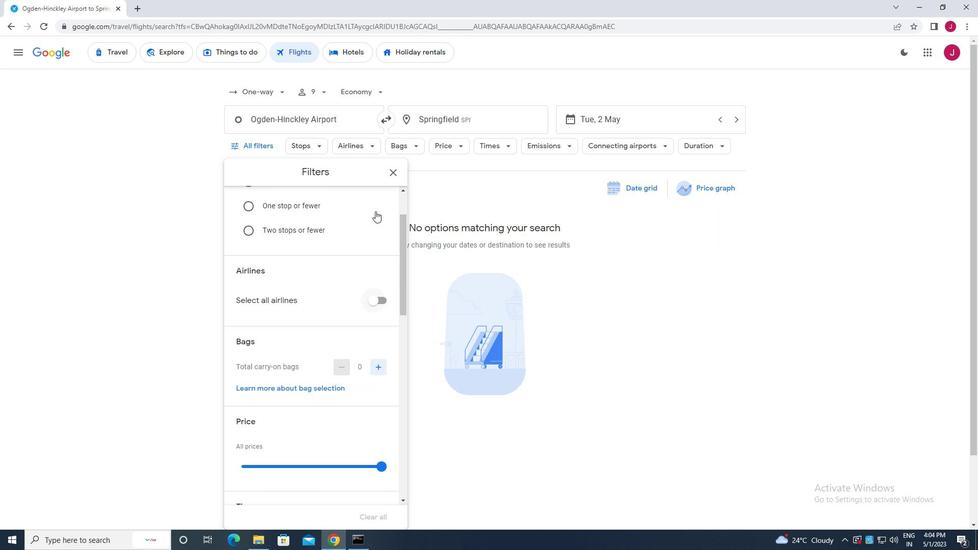 
Action: Mouse scrolled (375, 211) with delta (0, 0)
Screenshot: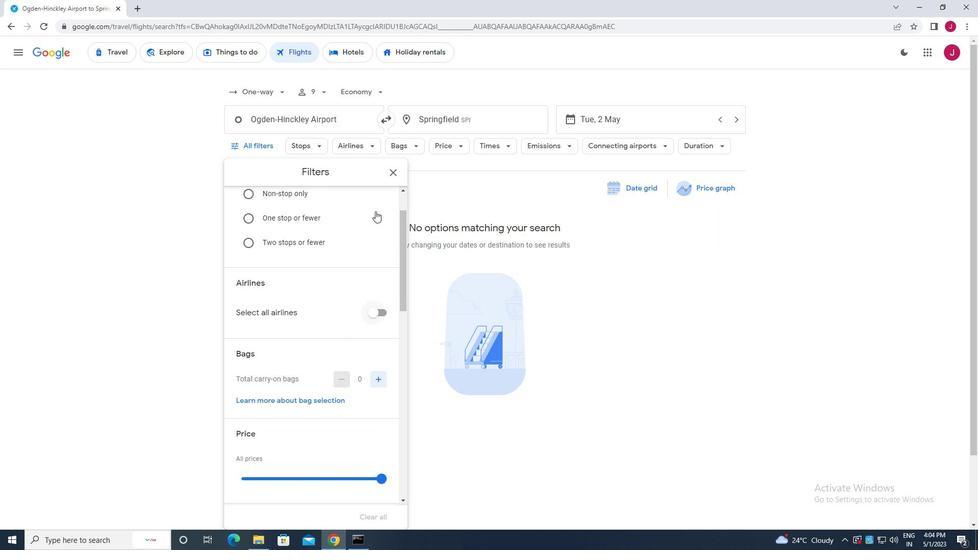 
Action: Mouse scrolled (375, 212) with delta (0, 0)
Screenshot: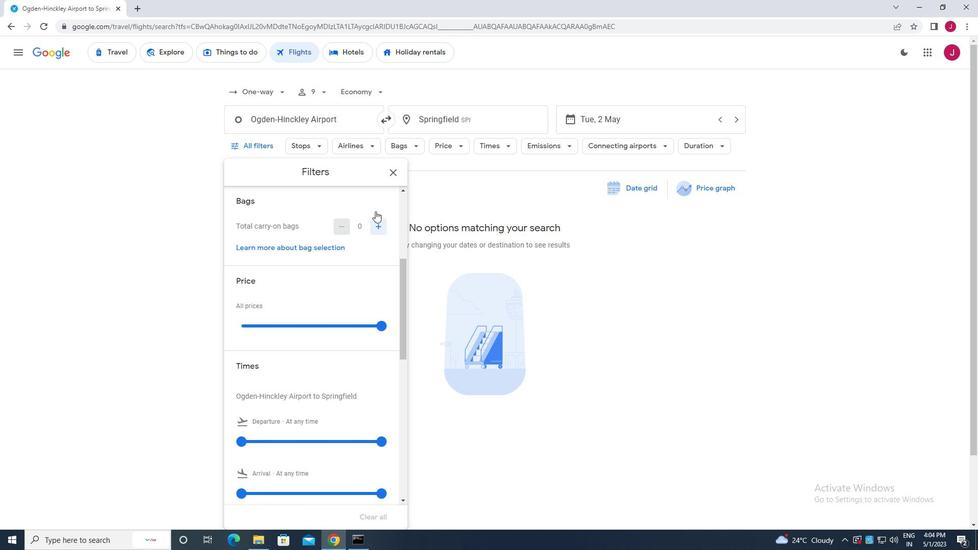 
Action: Mouse moved to (375, 211)
Screenshot: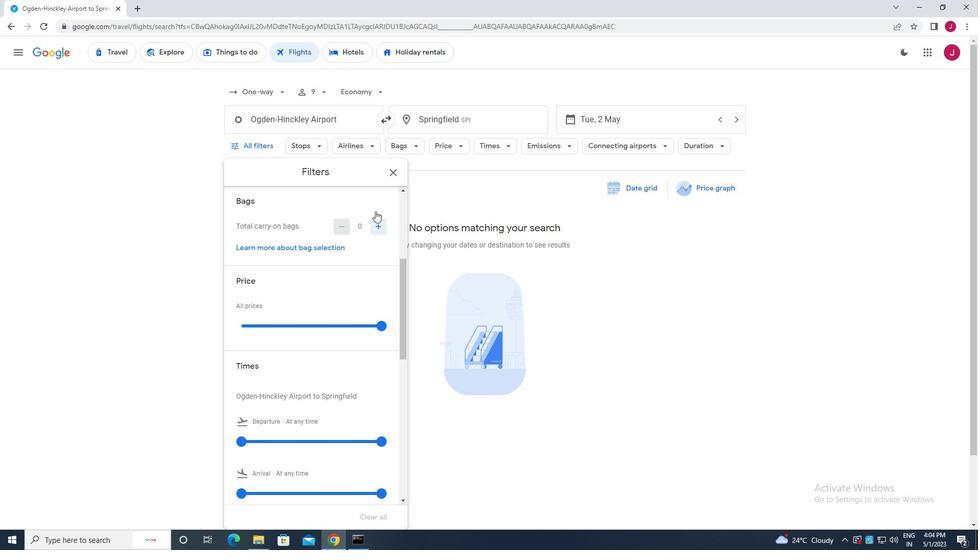 
Action: Mouse scrolled (375, 212) with delta (0, 0)
Screenshot: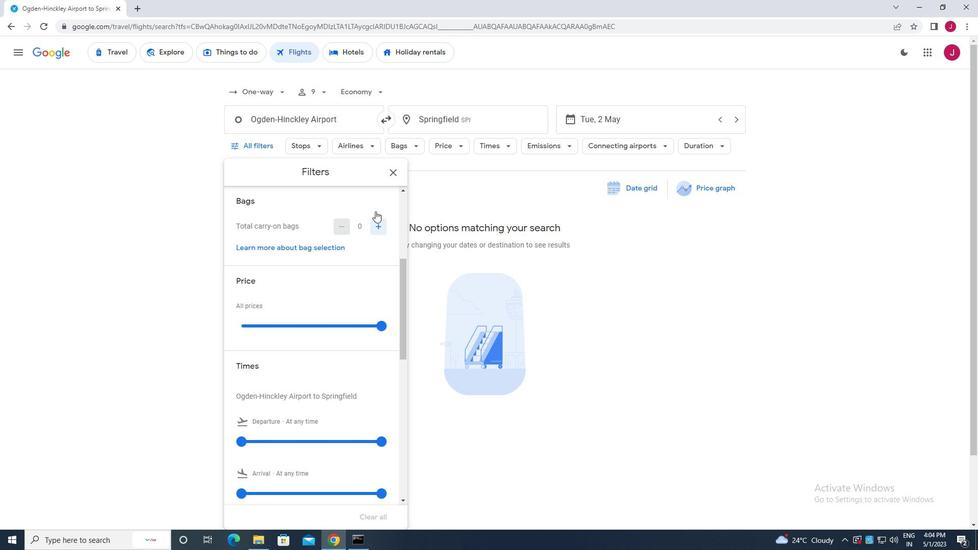 
Action: Mouse moved to (375, 211)
Screenshot: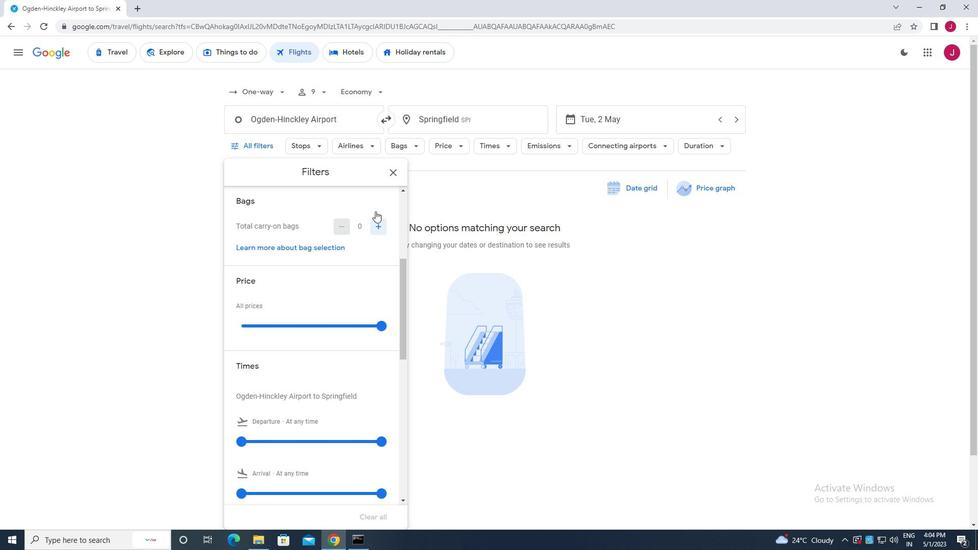 
Action: Mouse scrolled (375, 212) with delta (0, 0)
Screenshot: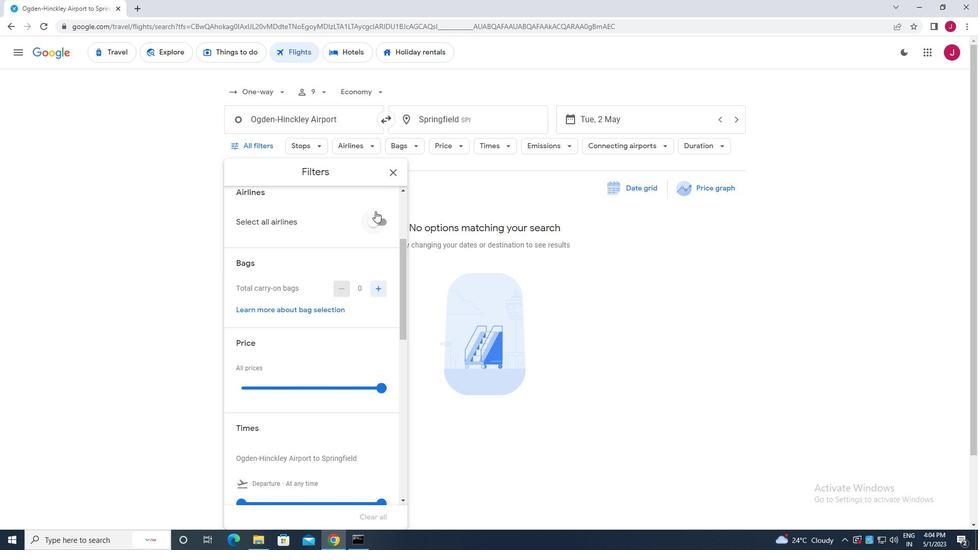 
Action: Mouse scrolled (375, 212) with delta (0, 0)
Screenshot: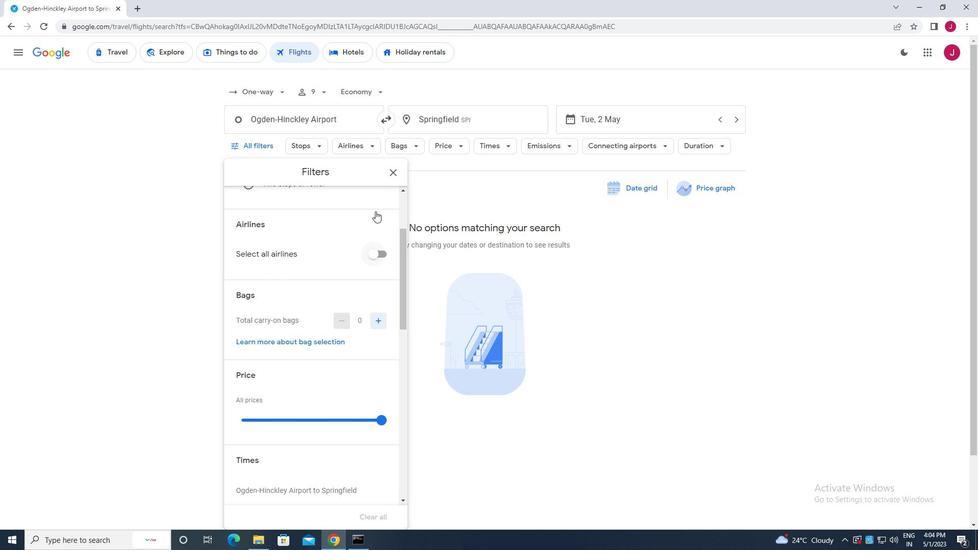 
Action: Mouse scrolled (375, 212) with delta (0, 0)
Screenshot: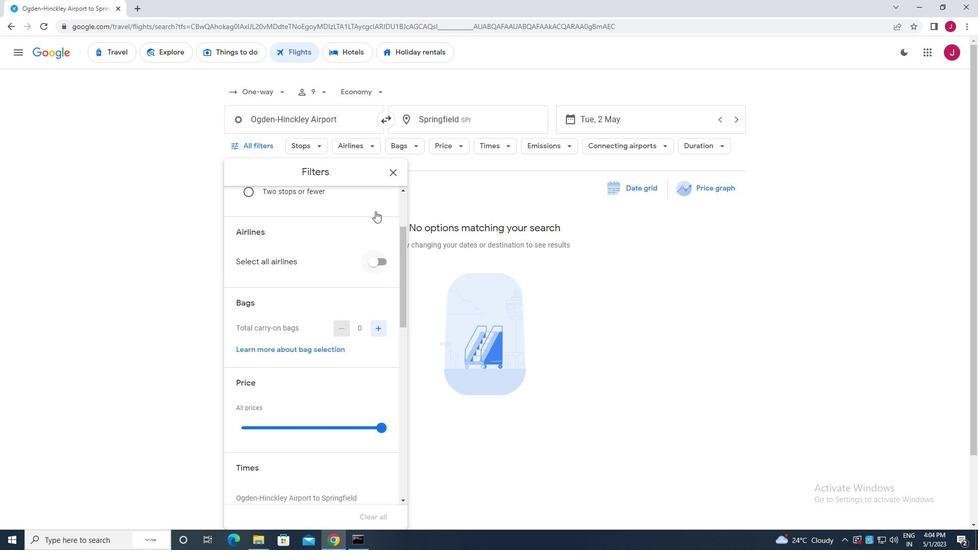 
Action: Mouse scrolled (375, 212) with delta (0, 0)
Screenshot: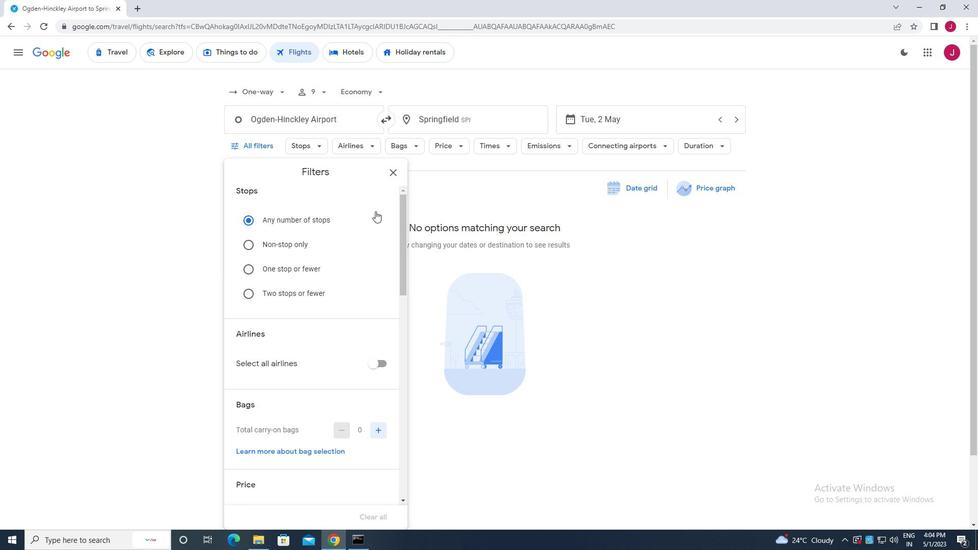 
Action: Mouse moved to (365, 229)
Screenshot: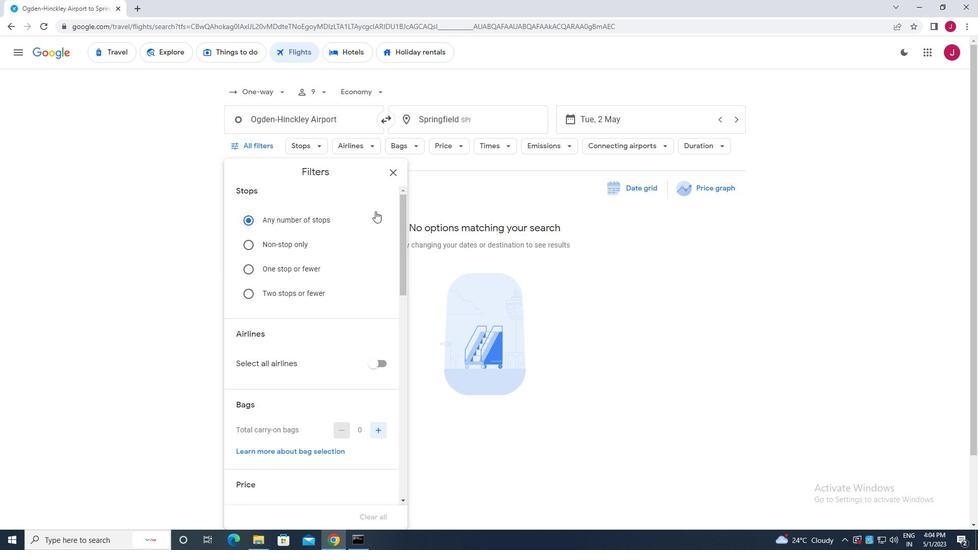 
Action: Mouse scrolled (365, 228) with delta (0, 0)
Screenshot: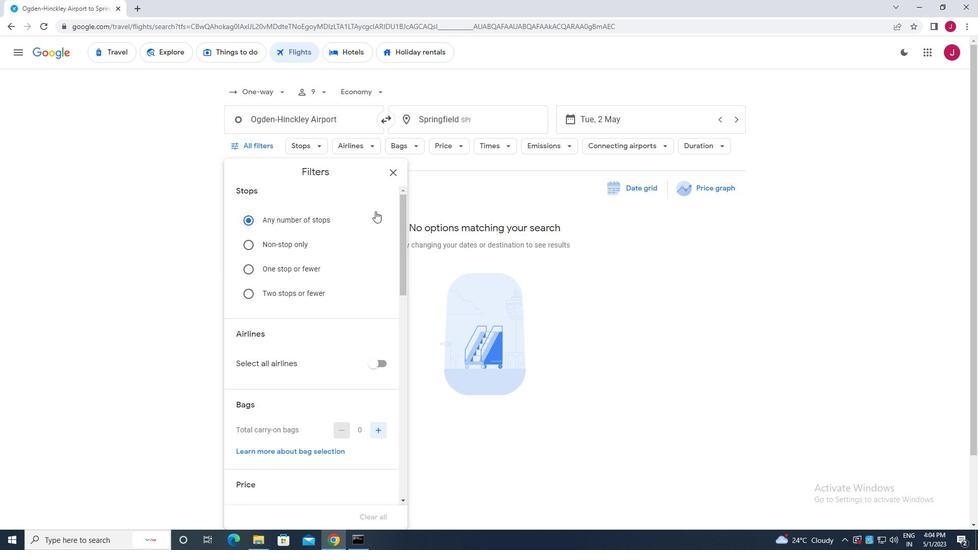 
Action: Mouse moved to (365, 231)
Screenshot: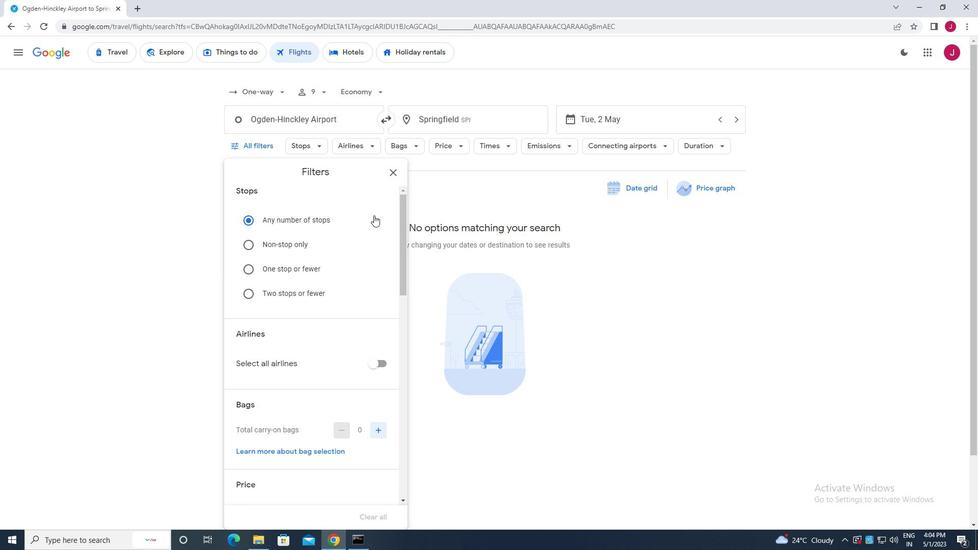 
Action: Mouse scrolled (365, 231) with delta (0, 0)
Screenshot: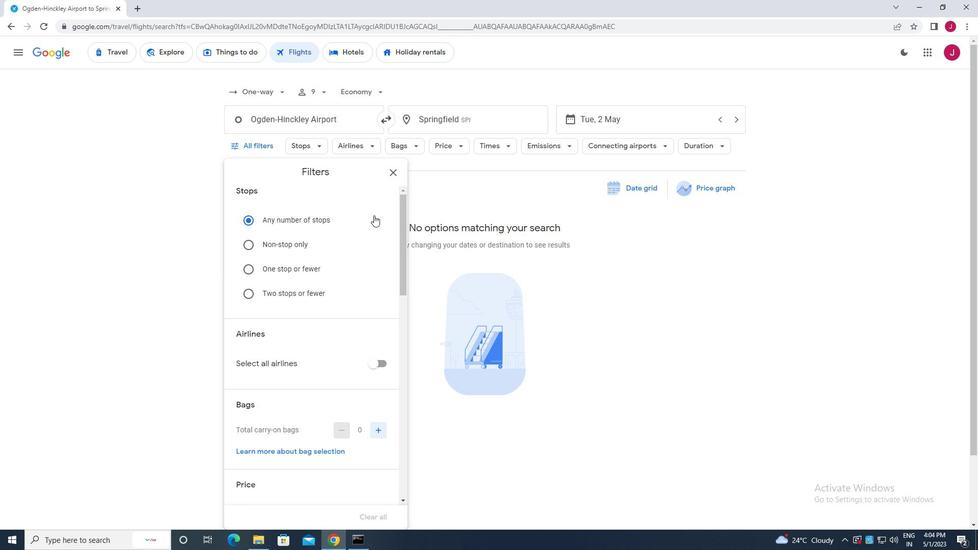 
Action: Mouse moved to (365, 233)
Screenshot: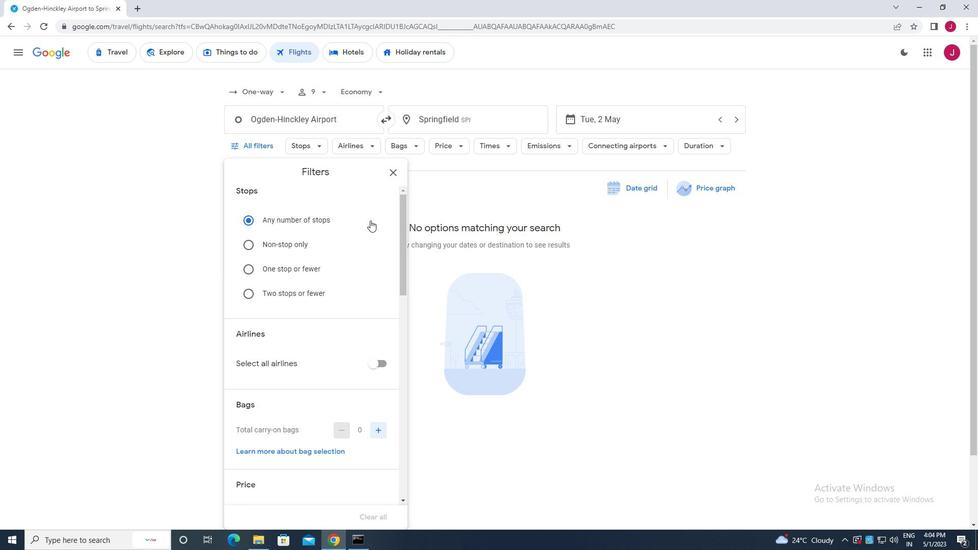 
Action: Mouse scrolled (365, 232) with delta (0, 0)
Screenshot: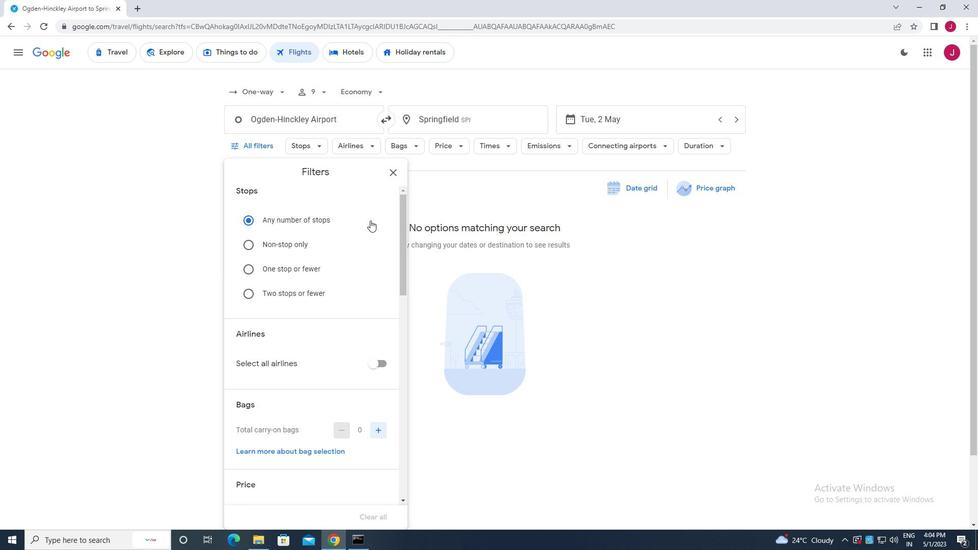 
Action: Mouse moved to (365, 233)
Screenshot: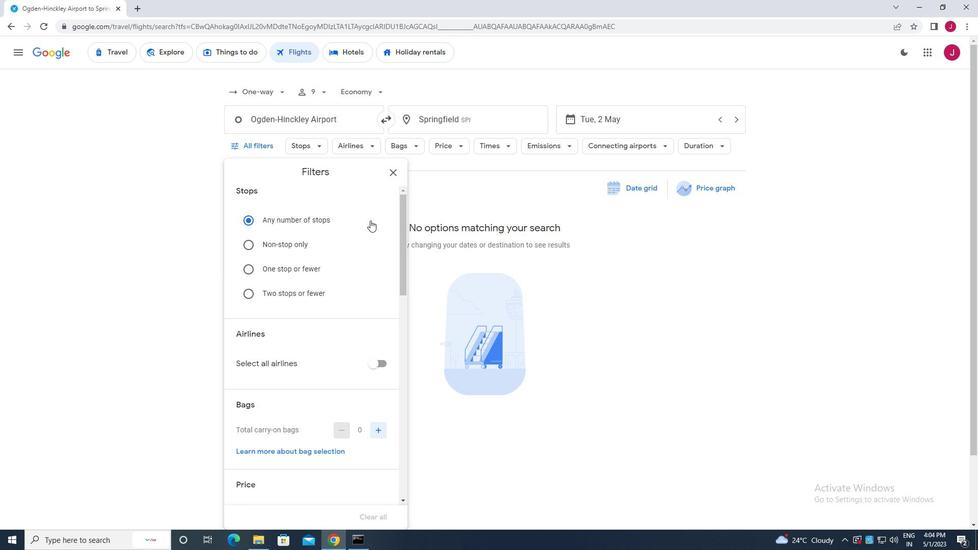
Action: Mouse scrolled (365, 233) with delta (0, 0)
Screenshot: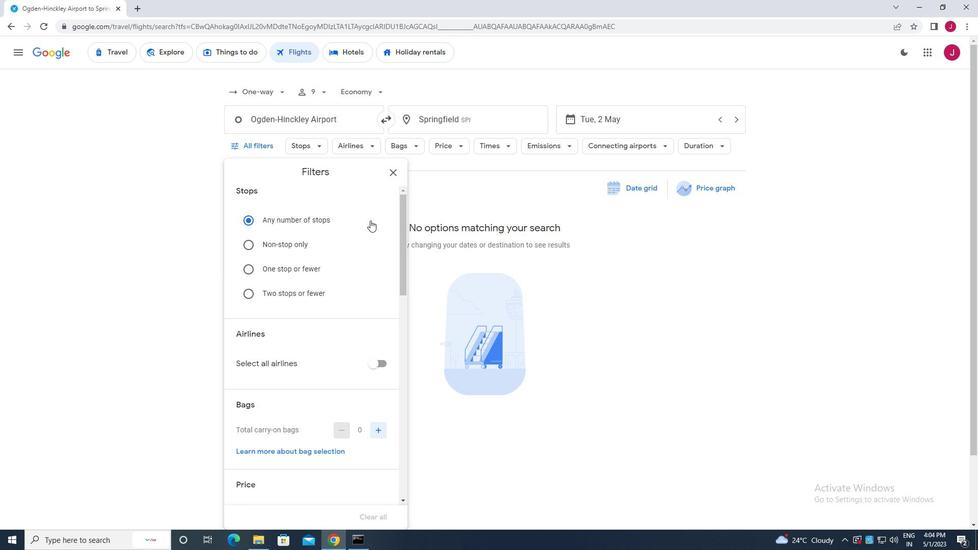 
Action: Mouse moved to (289, 248)
Screenshot: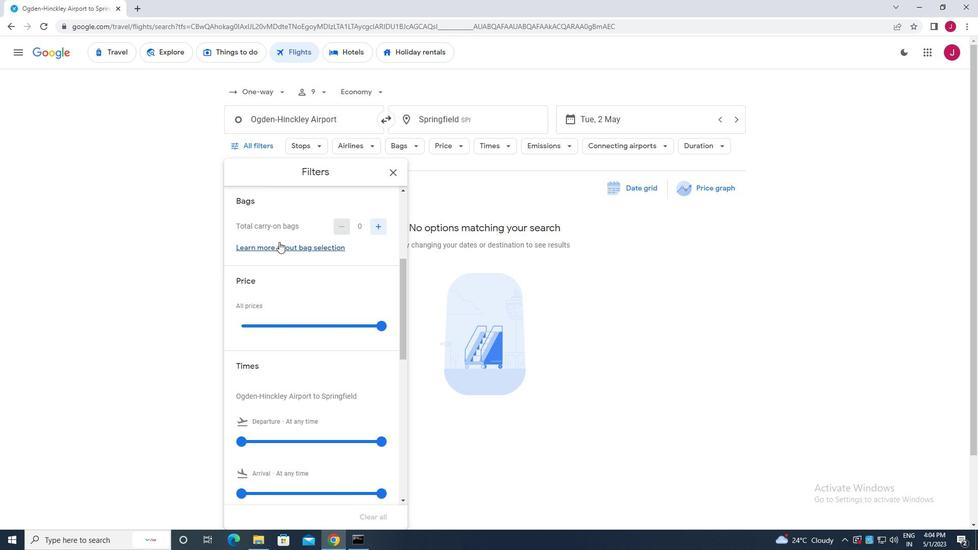 
Action: Mouse scrolled (289, 249) with delta (0, 0)
Screenshot: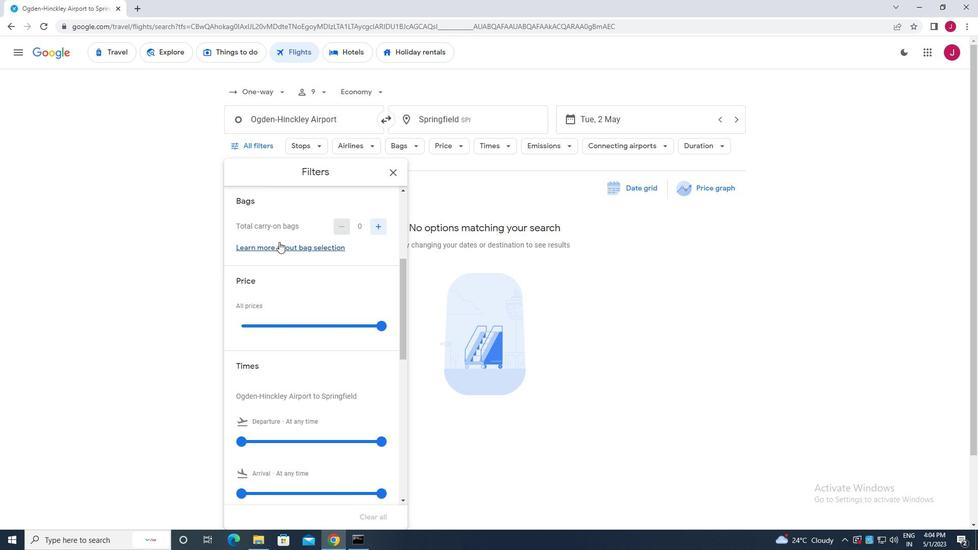 
Action: Mouse moved to (290, 248)
Screenshot: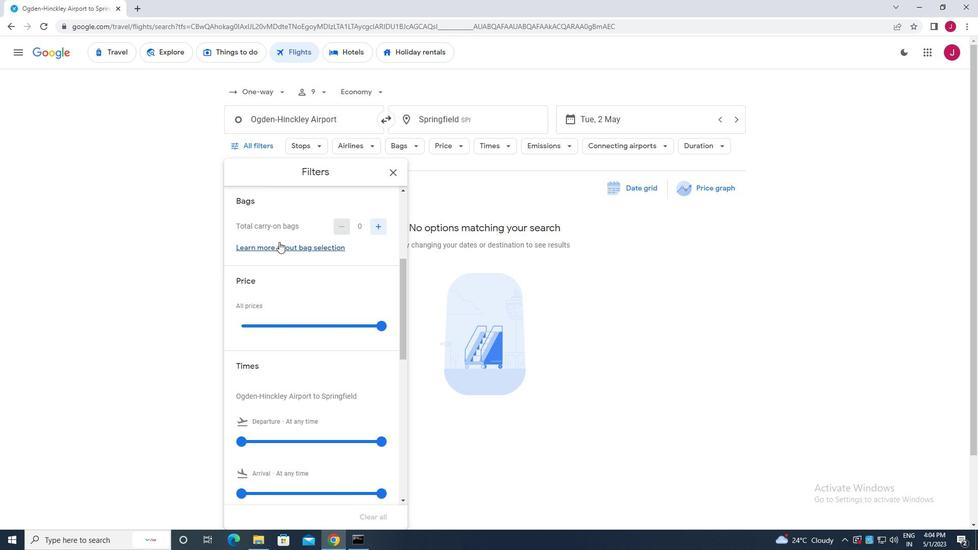 
Action: Mouse scrolled (290, 249) with delta (0, 0)
Screenshot: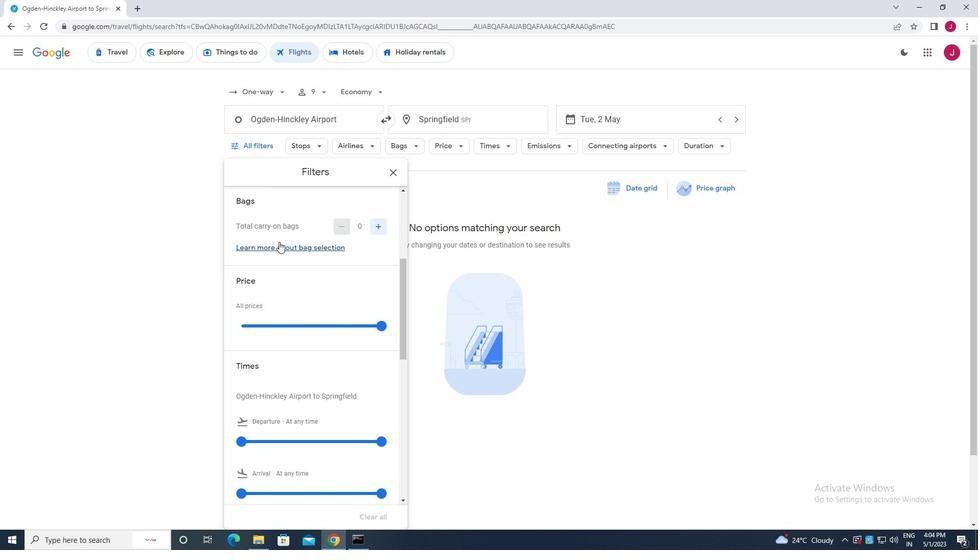 
Action: Mouse scrolled (290, 249) with delta (0, 0)
Screenshot: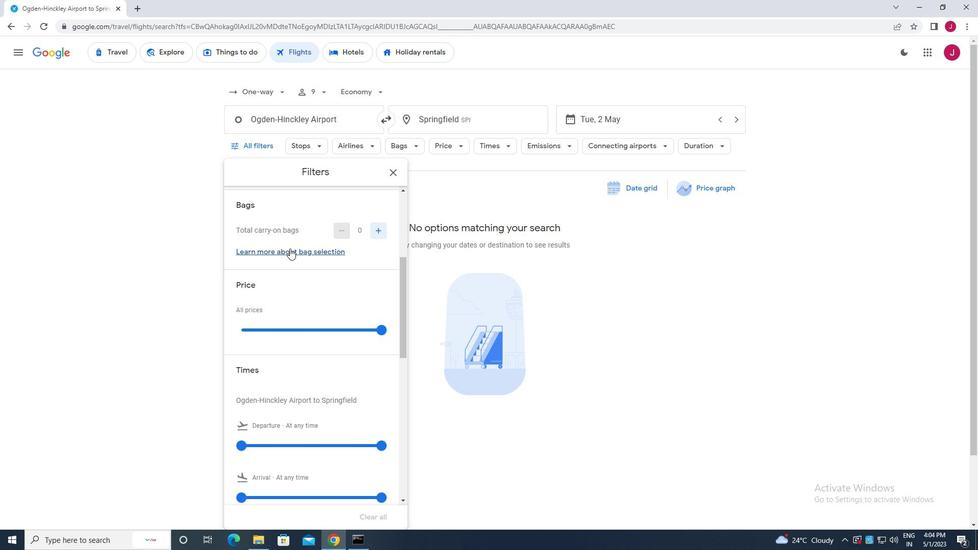 
Action: Mouse moved to (304, 261)
Screenshot: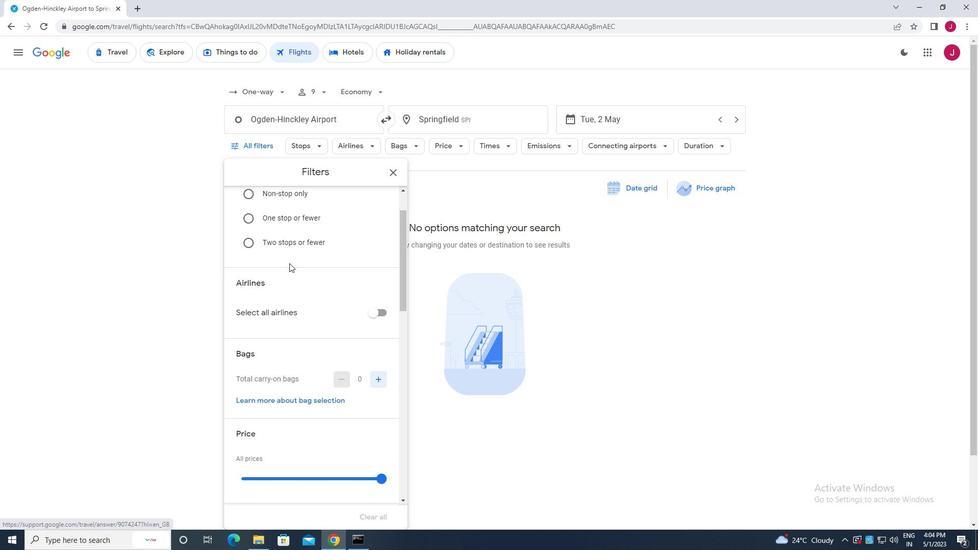 
Action: Mouse scrolled (304, 261) with delta (0, 0)
Screenshot: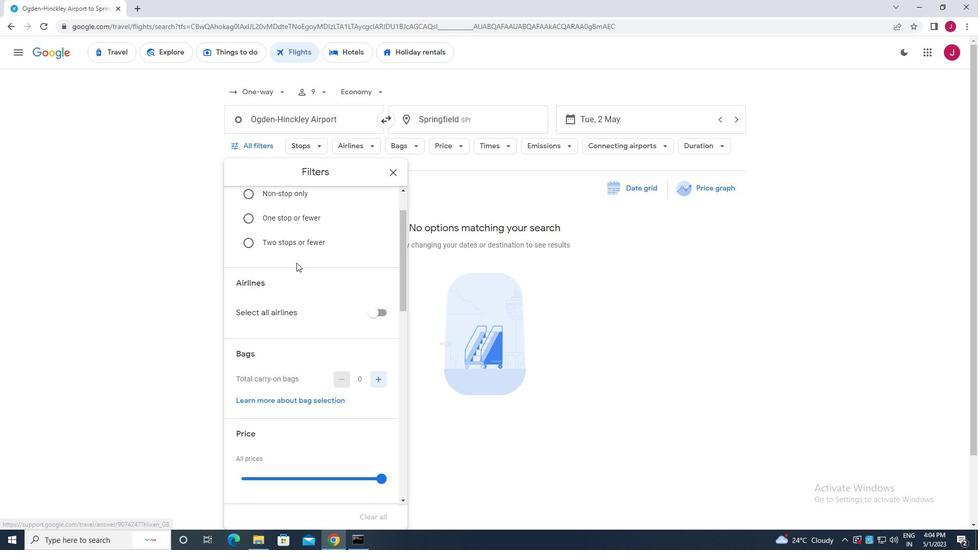 
Action: Mouse moved to (302, 268)
Screenshot: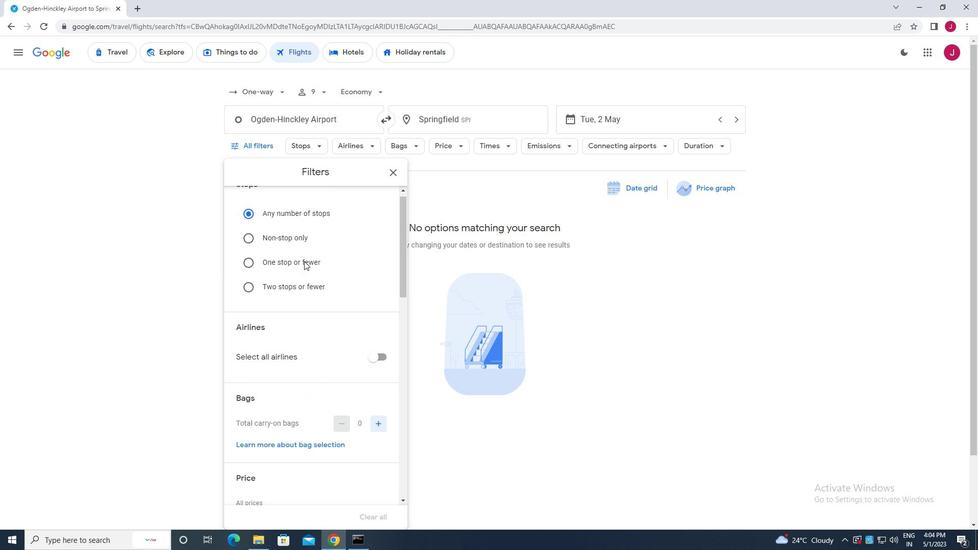 
Action: Mouse scrolled (302, 267) with delta (0, 0)
Screenshot: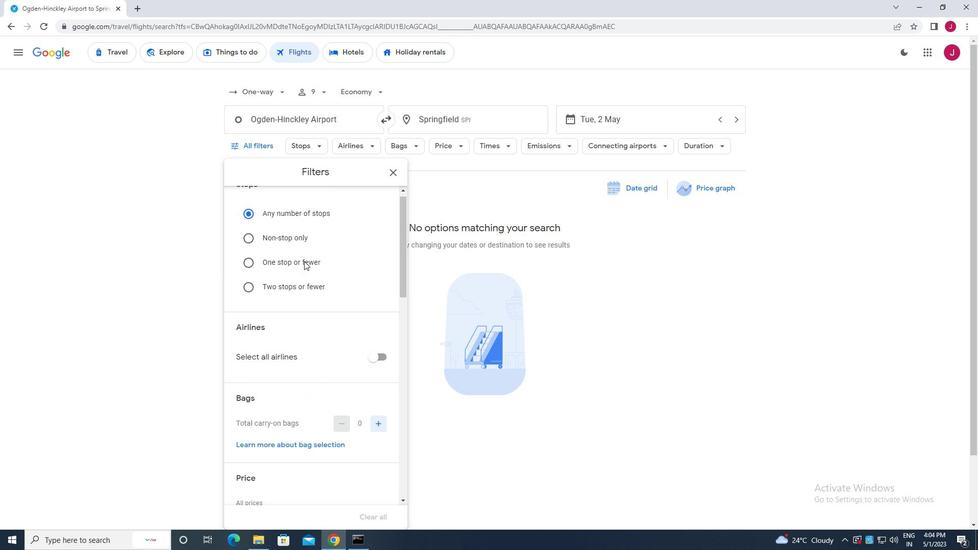 
Action: Mouse moved to (301, 291)
Screenshot: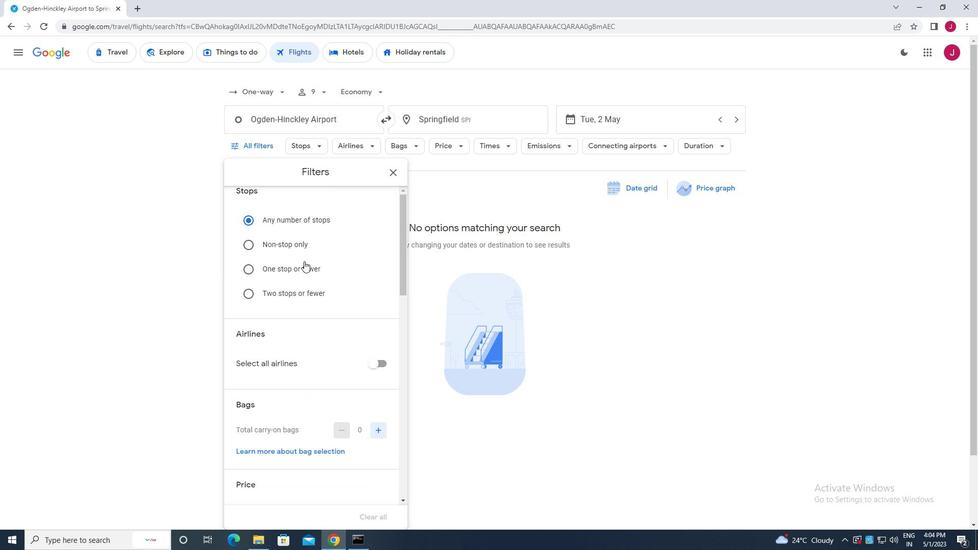 
Action: Mouse scrolled (301, 290) with delta (0, 0)
Screenshot: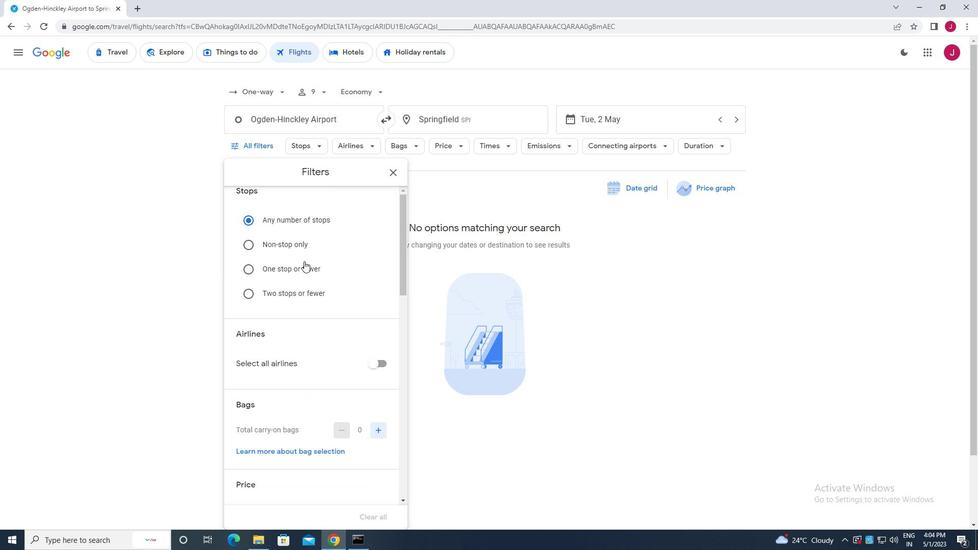
Action: Mouse moved to (301, 294)
Screenshot: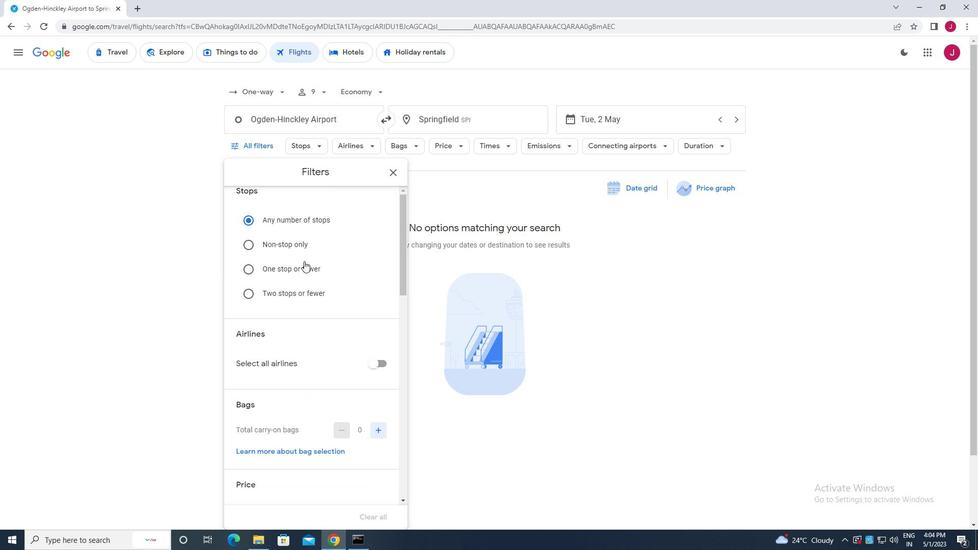 
Action: Mouse scrolled (301, 294) with delta (0, 0)
Screenshot: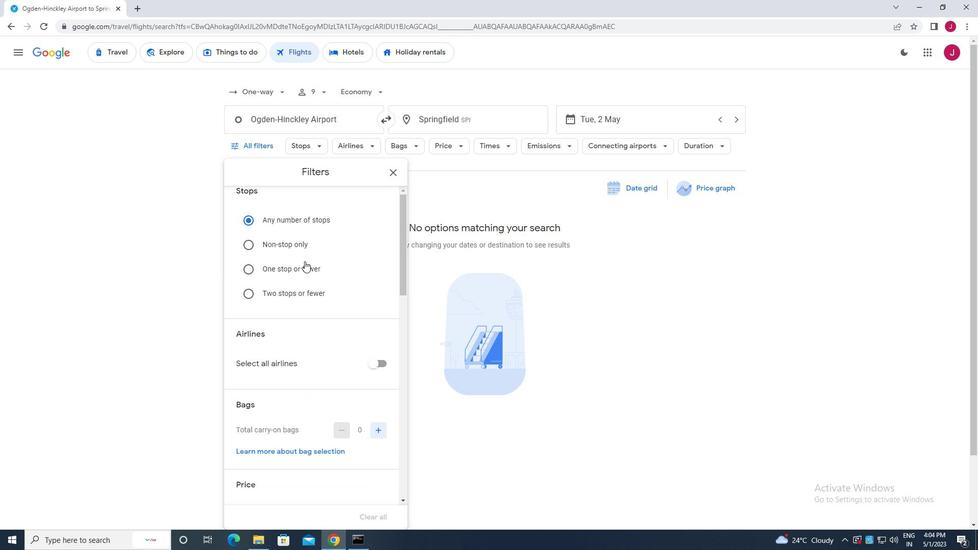 
Action: Mouse moved to (302, 294)
Screenshot: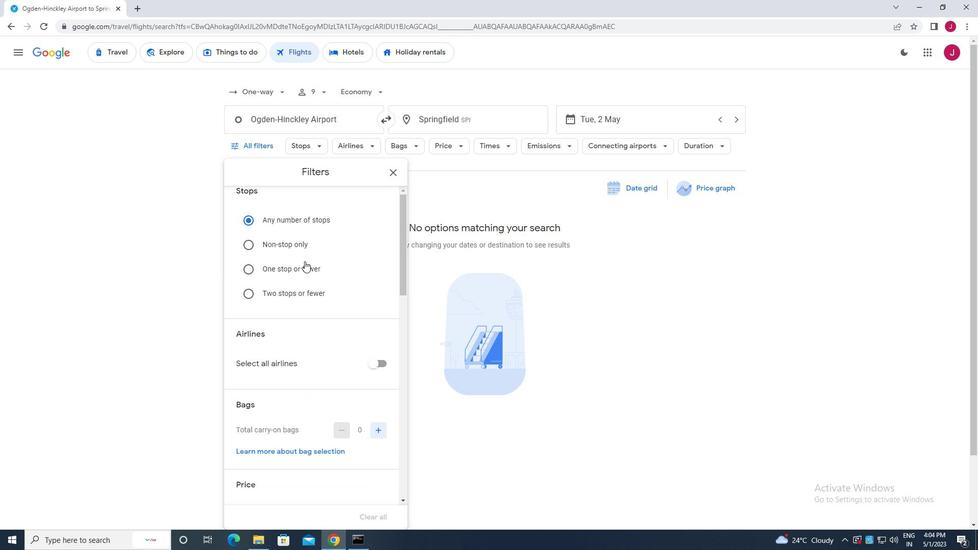 
Action: Mouse scrolled (302, 294) with delta (0, 0)
Screenshot: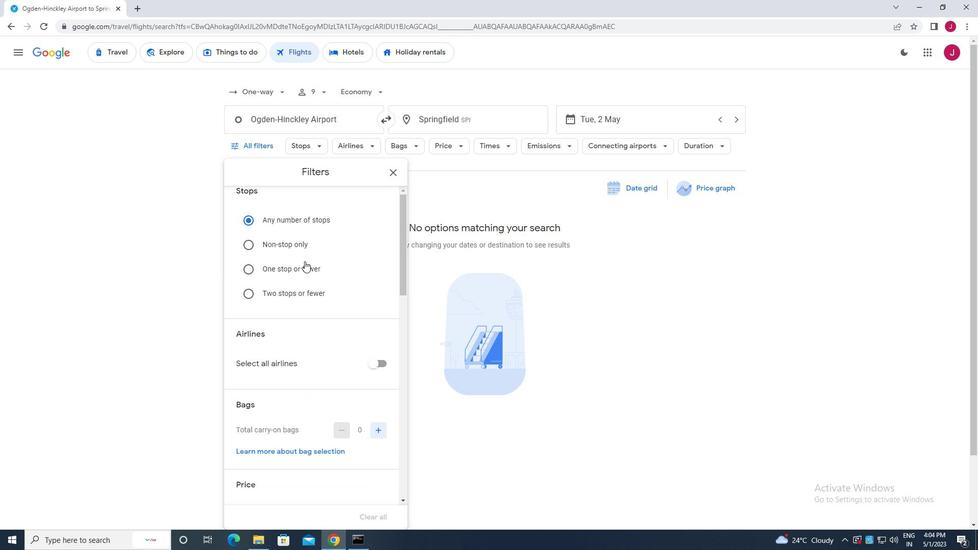 
Action: Mouse scrolled (302, 294) with delta (0, 0)
Screenshot: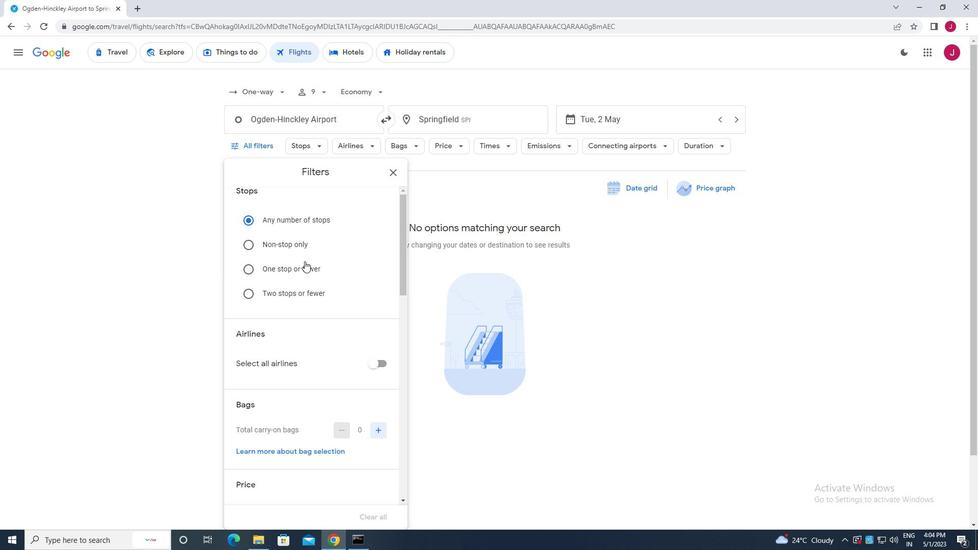 
Action: Mouse scrolled (302, 294) with delta (0, 0)
Screenshot: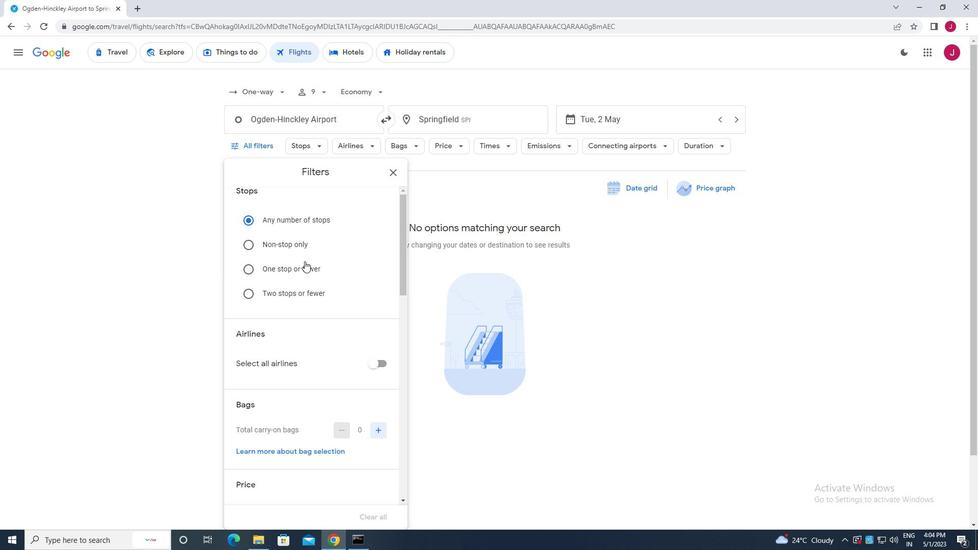 
Action: Mouse moved to (304, 294)
Screenshot: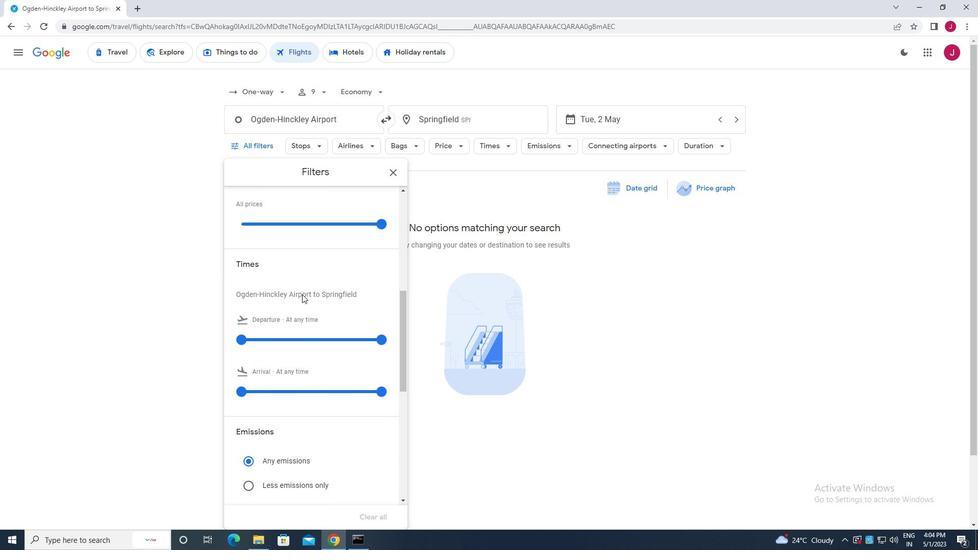 
Action: Mouse scrolled (304, 295) with delta (0, 0)
Screenshot: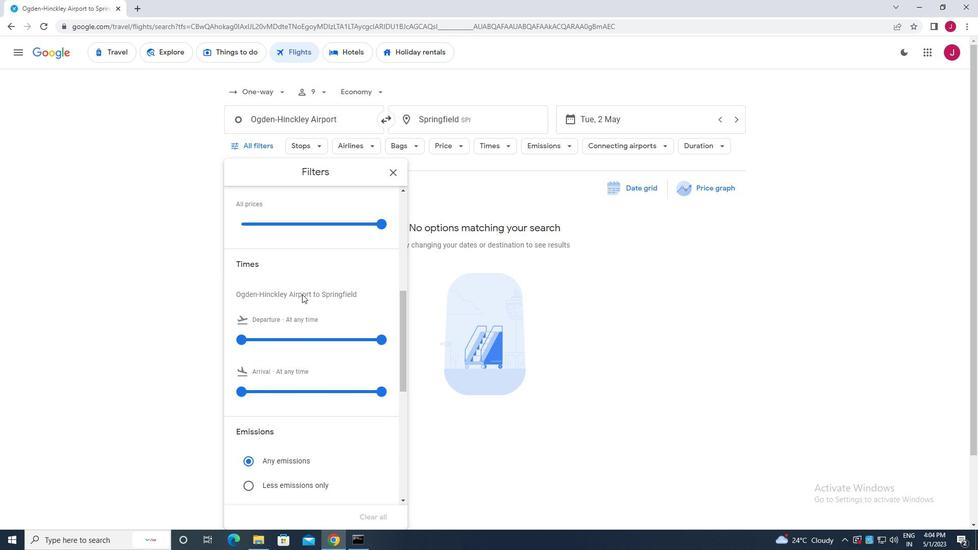 
Action: Mouse scrolled (304, 295) with delta (0, 0)
Screenshot: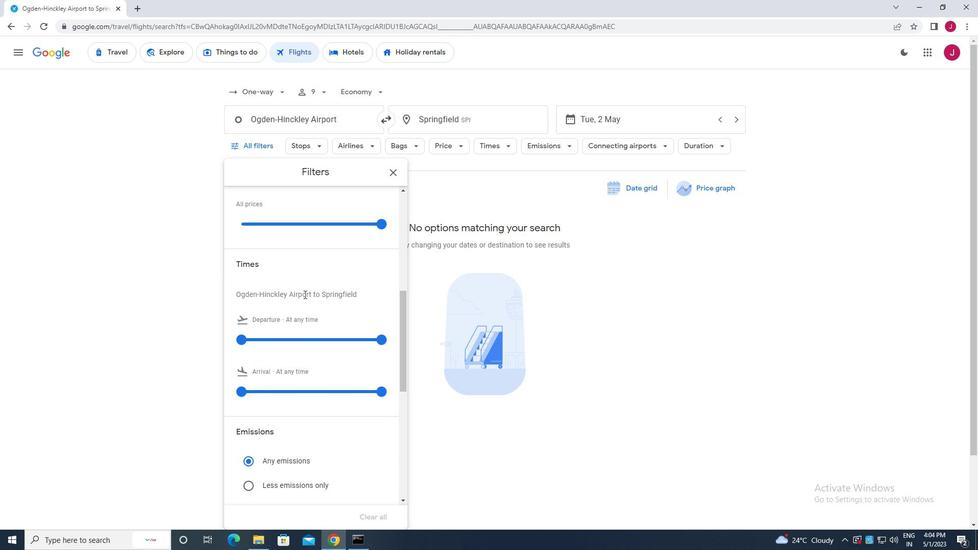 
Action: Mouse moved to (366, 239)
Screenshot: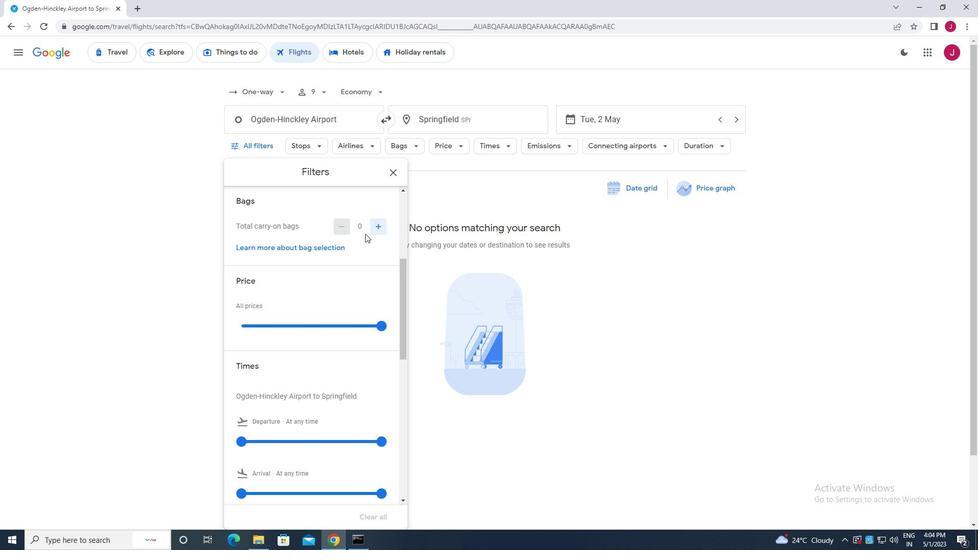 
Action: Mouse scrolled (366, 239) with delta (0, 0)
Screenshot: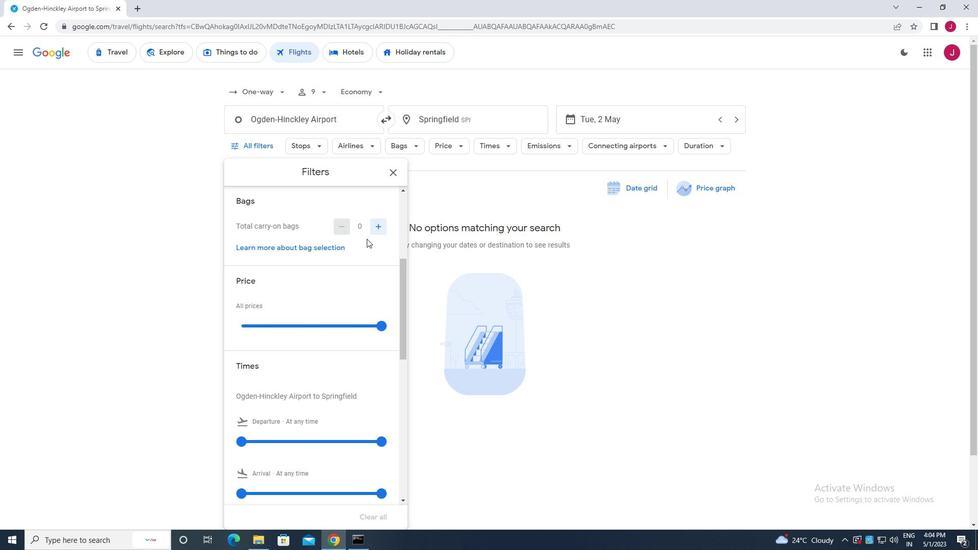 
Action: Mouse moved to (351, 284)
Screenshot: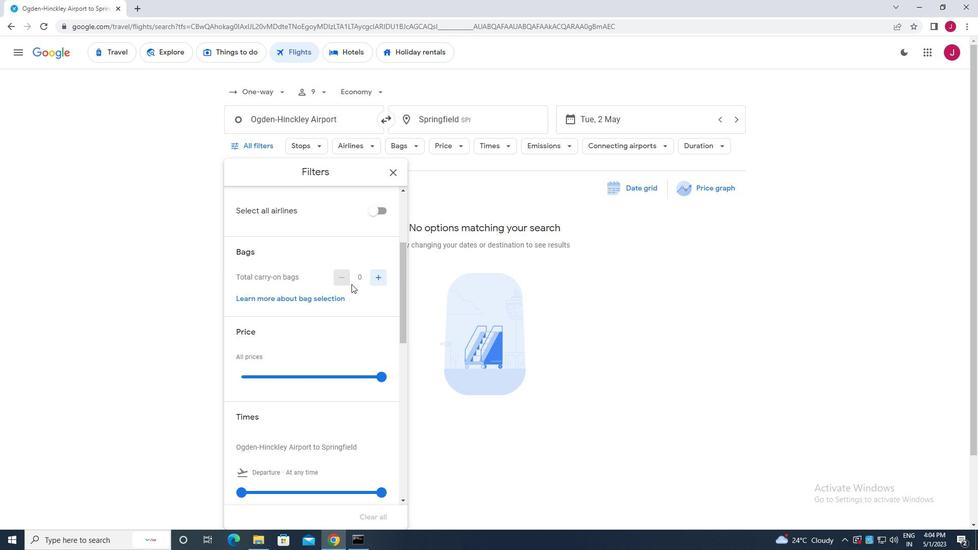 
Action: Mouse scrolled (351, 284) with delta (0, 0)
Screenshot: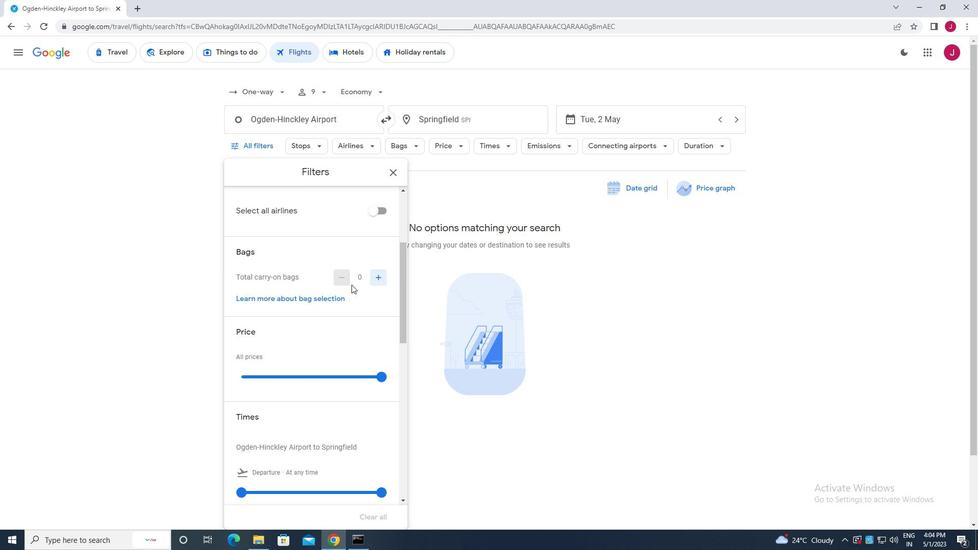 
Action: Mouse moved to (381, 325)
Screenshot: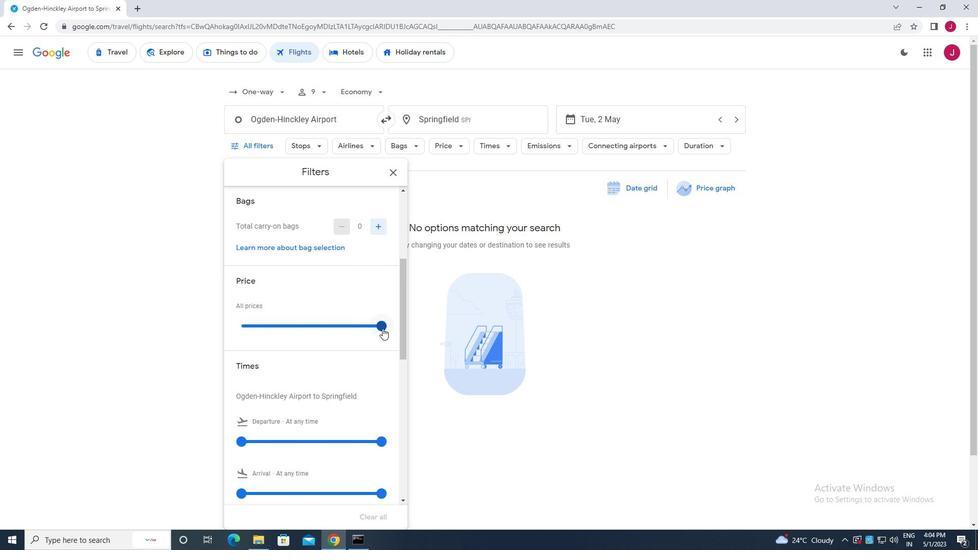 
Action: Mouse pressed left at (381, 325)
Screenshot: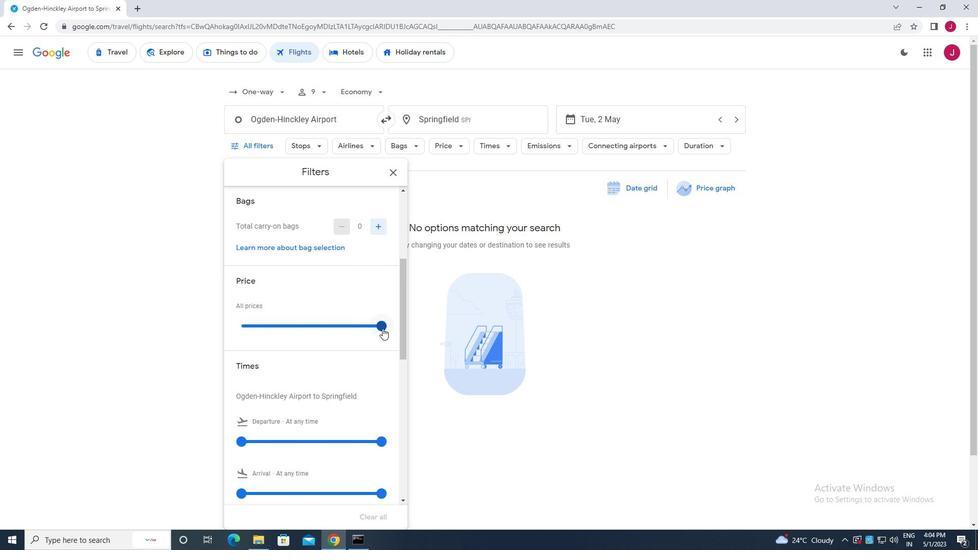 
Action: Mouse moved to (258, 380)
Screenshot: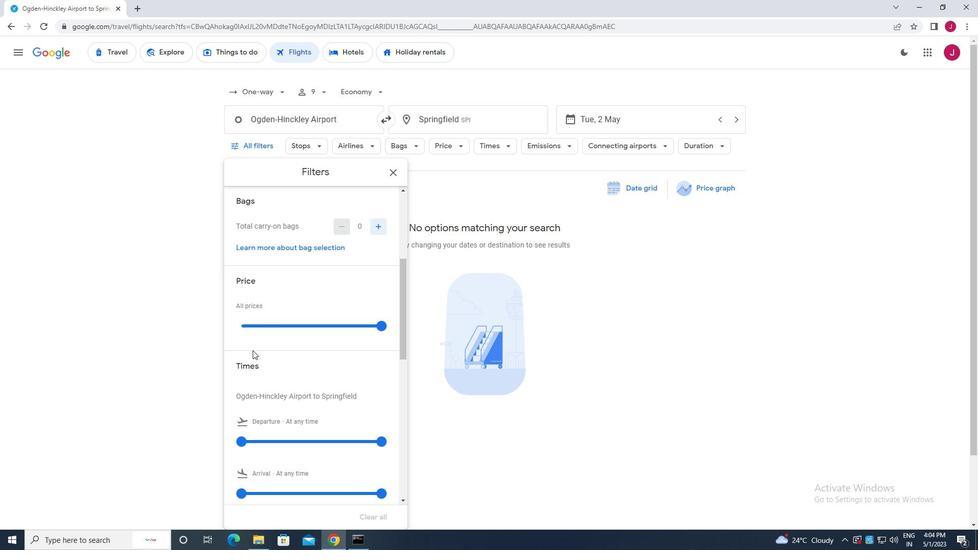 
Action: Mouse scrolled (258, 380) with delta (0, 0)
Screenshot: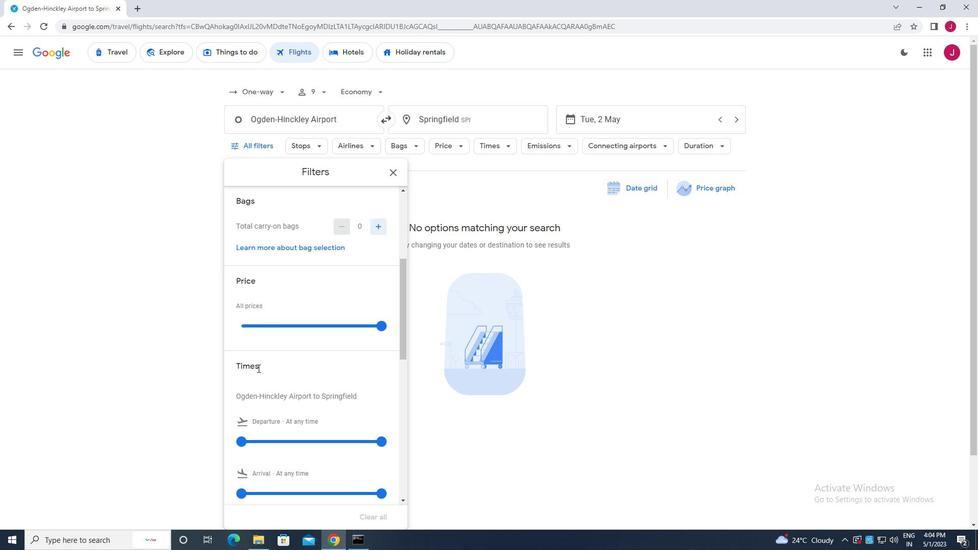 
Action: Mouse scrolled (258, 380) with delta (0, 0)
Screenshot: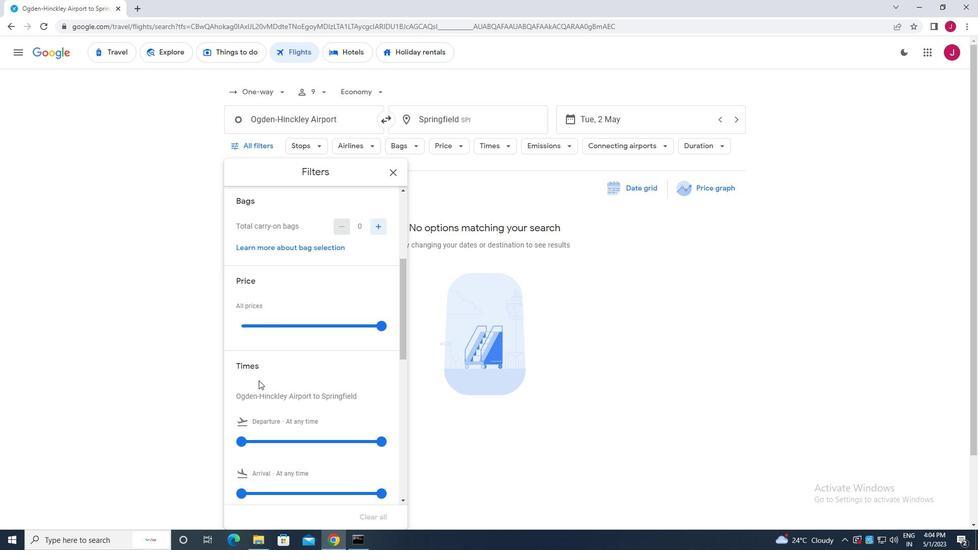 
Action: Mouse moved to (243, 341)
Screenshot: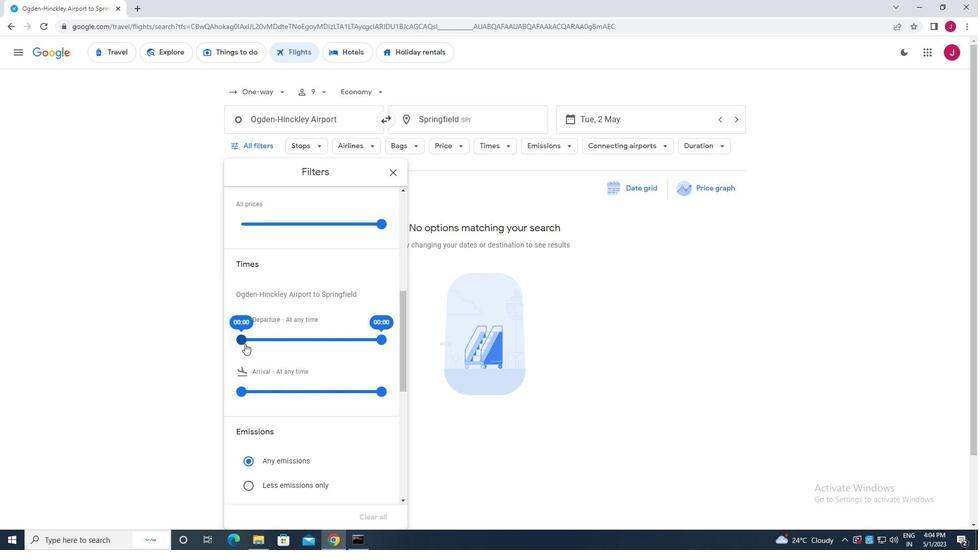 
Action: Mouse pressed left at (243, 341)
Screenshot: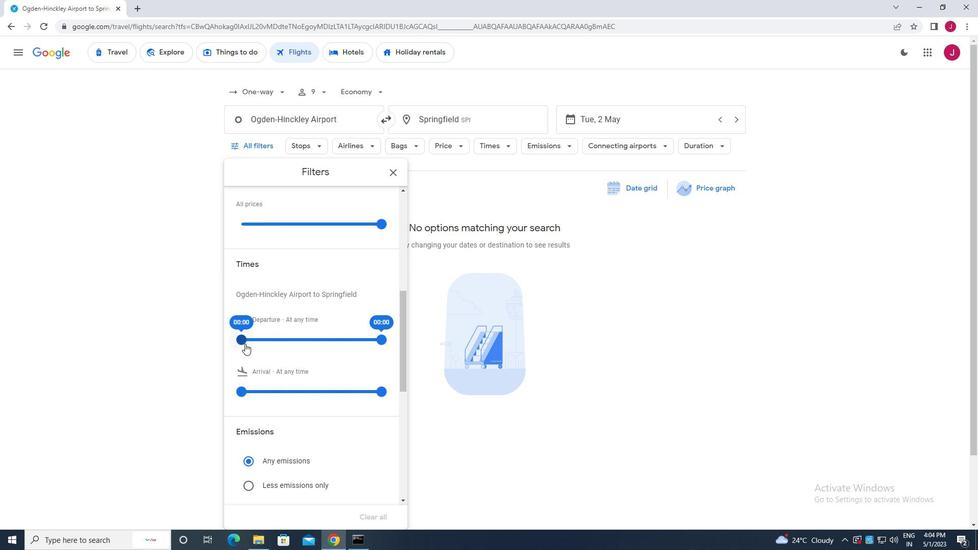 
Action: Mouse moved to (381, 342)
Screenshot: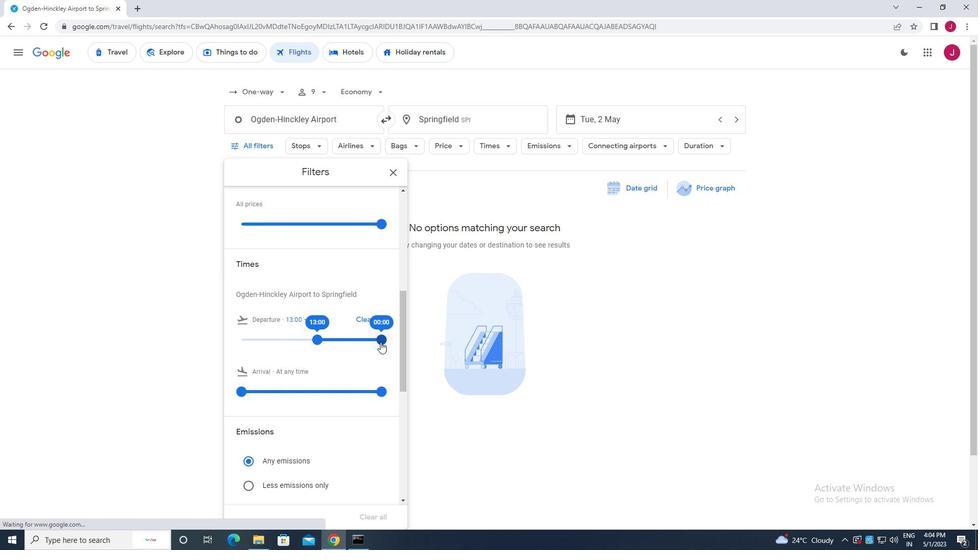 
Action: Mouse pressed left at (381, 342)
Screenshot: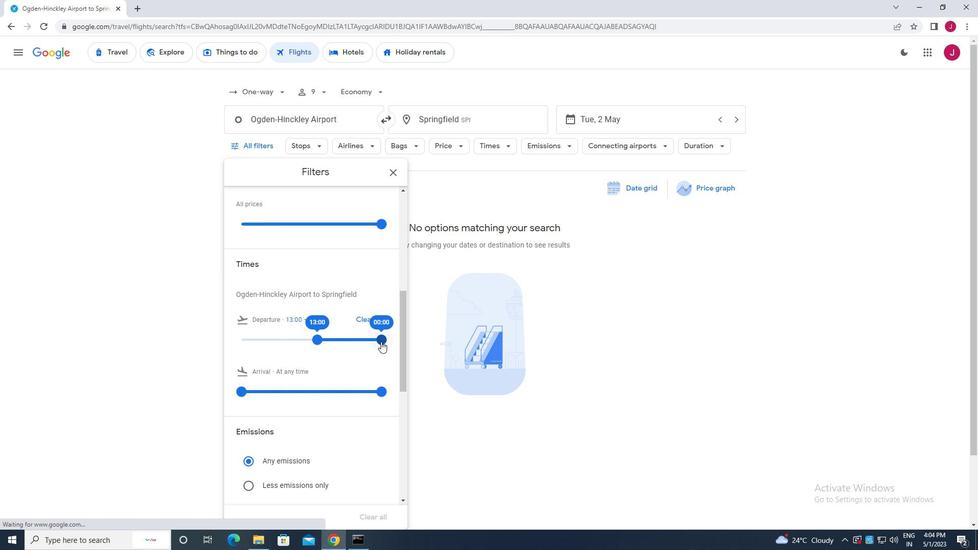 
Action: Mouse moved to (393, 177)
Screenshot: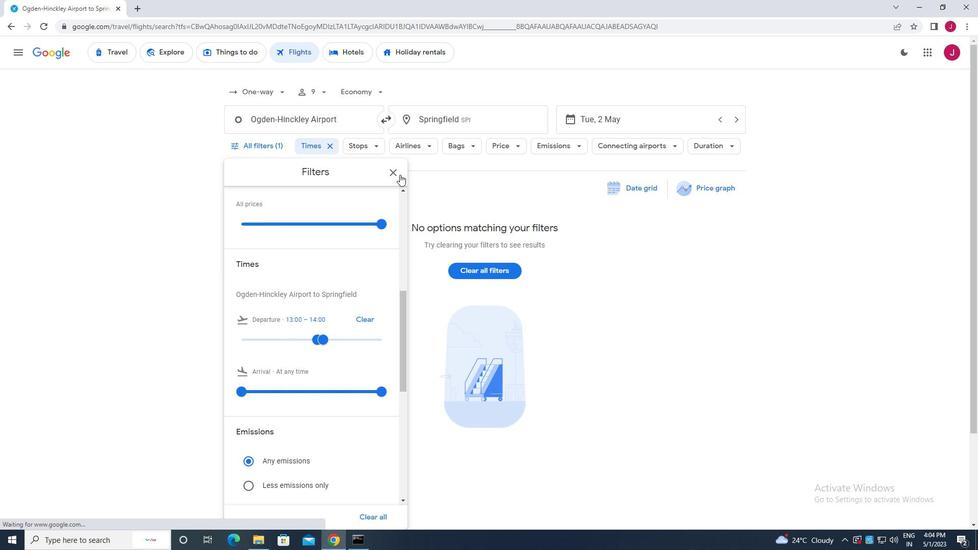 
Action: Mouse pressed left at (393, 177)
Screenshot: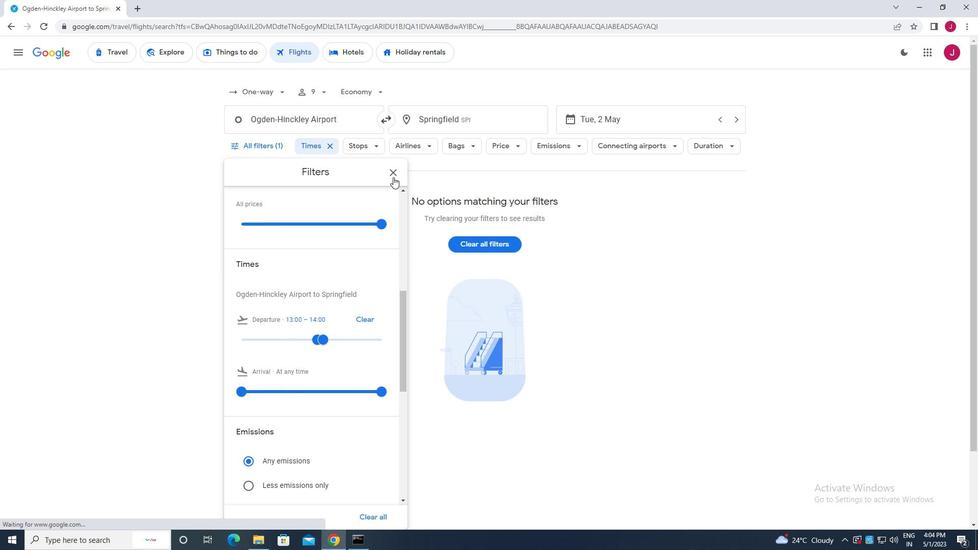 
Action: Mouse moved to (393, 177)
Screenshot: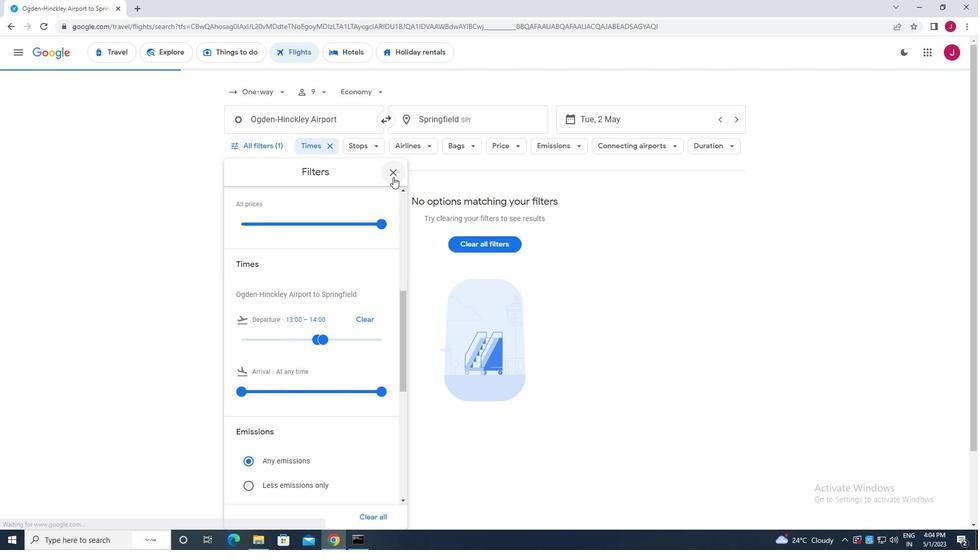 
